 Task: Add an event with the title Team Building Retreat: Outdoor Activities, date '2024/05/10', time 8:00 AM to 10:00 AMand add a description: Participants will develop essential communication skills and emotional intelligence, enabling them to effectively communicate with team members, provide constructive feedback, and navigate challenging conversations. They will also learn to recognize and manage their emotions and understand their impact on team dynamics., put the event into Yellow category . Add location for the event as: 654 Sainte-Chapelle, Paris, France, logged in from the account softage.1@softage.netand send the event invitation to softage.2@softage.net and softage.3@softage.net. Set a reminder for the event At time of event
Action: Mouse moved to (96, 99)
Screenshot: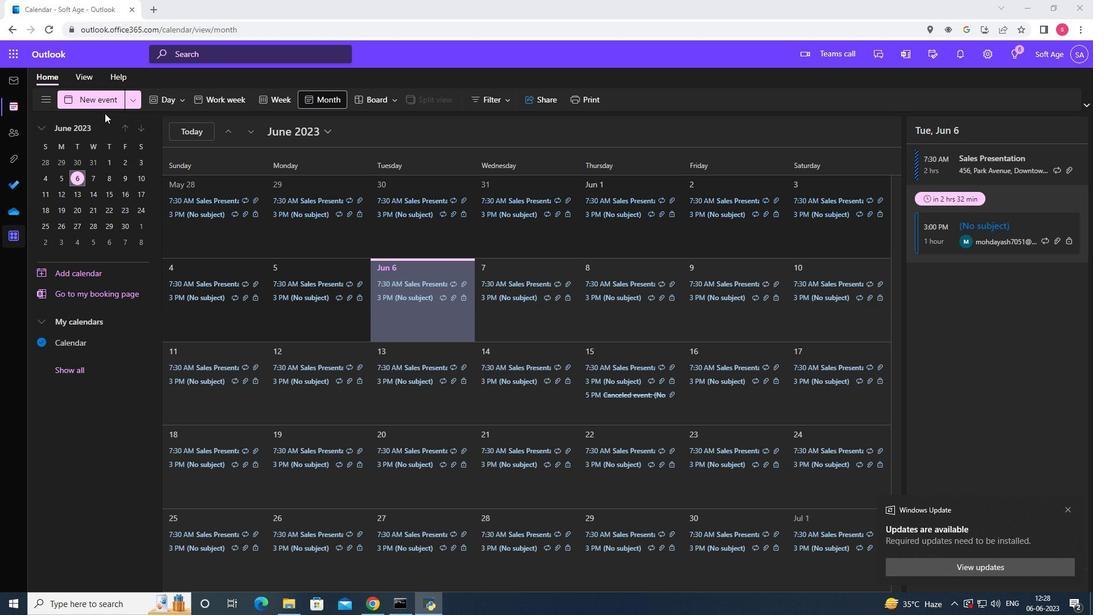 
Action: Mouse pressed left at (96, 99)
Screenshot: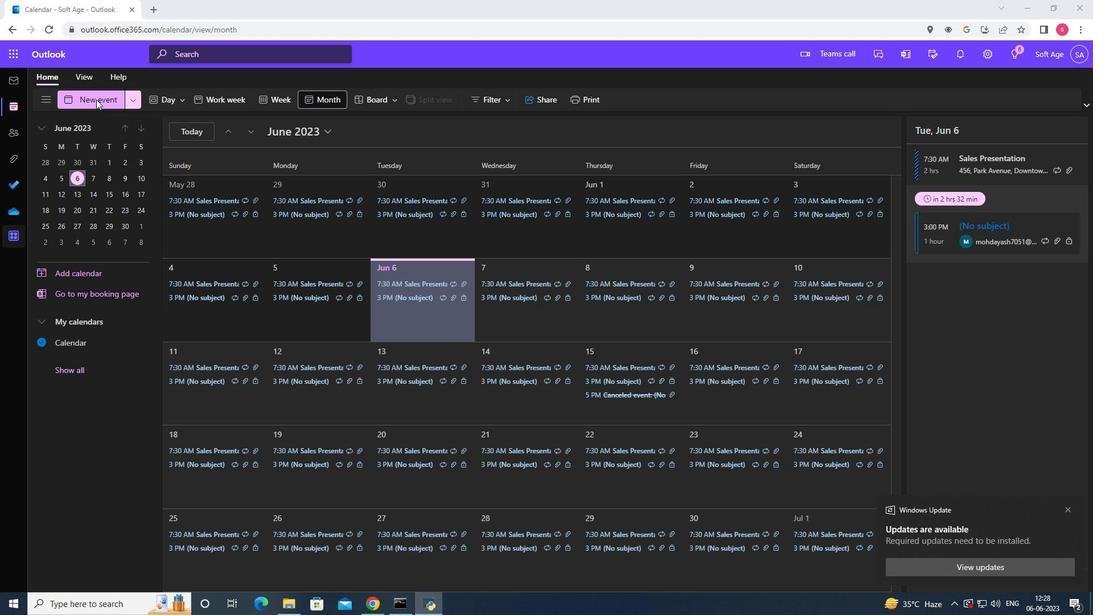 
Action: Mouse moved to (273, 169)
Screenshot: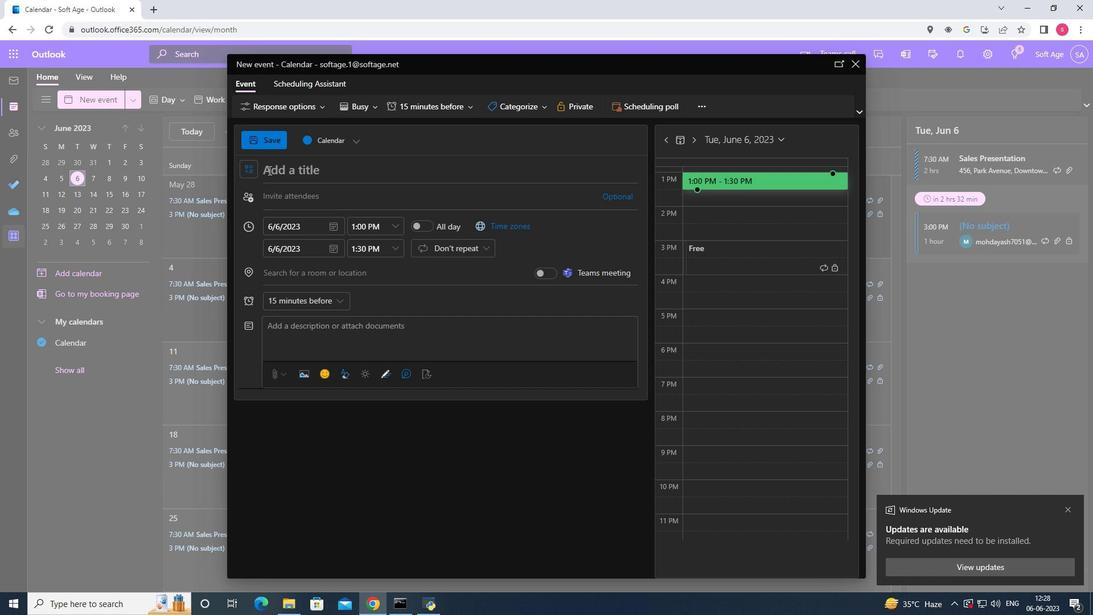 
Action: Mouse pressed left at (273, 169)
Screenshot: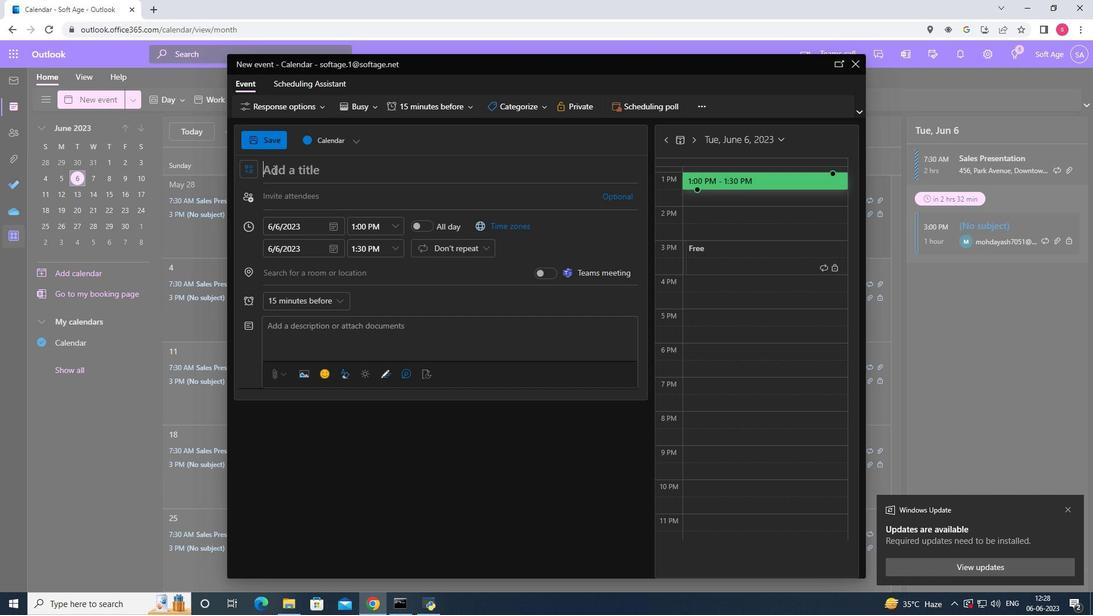 
Action: Key pressed <Key.shift>Team<Key.space><Key.shift>Building<Key.space><Key.shift><Key.shift>Rete<Key.backspace>reat<Key.shift>:<Key.space><Key.shift>Outdoor<Key.space><Key.shift>Activities
Screenshot: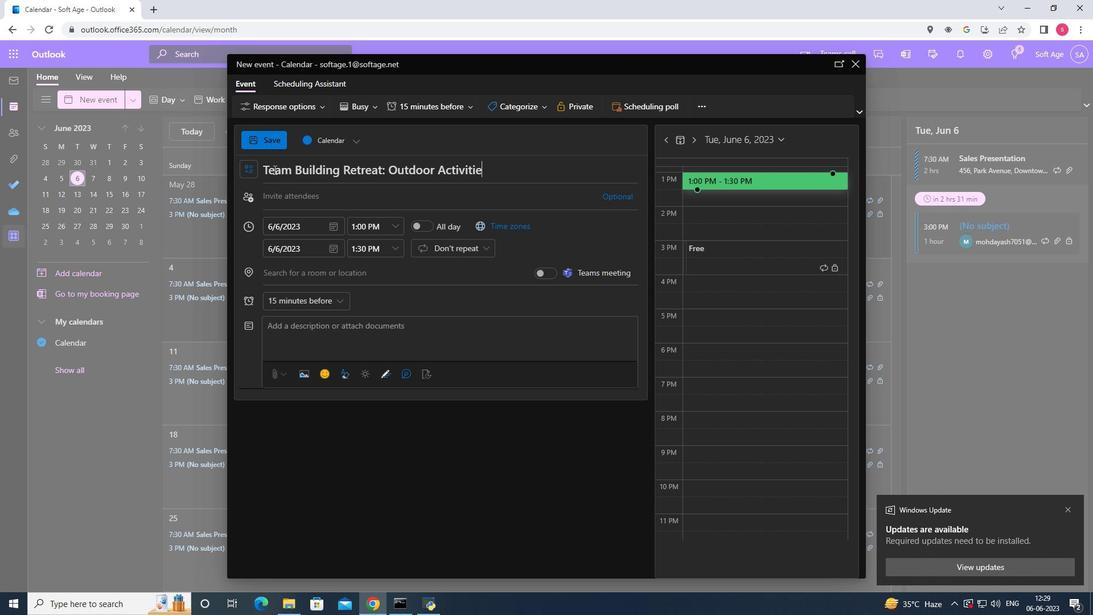 
Action: Mouse moved to (335, 226)
Screenshot: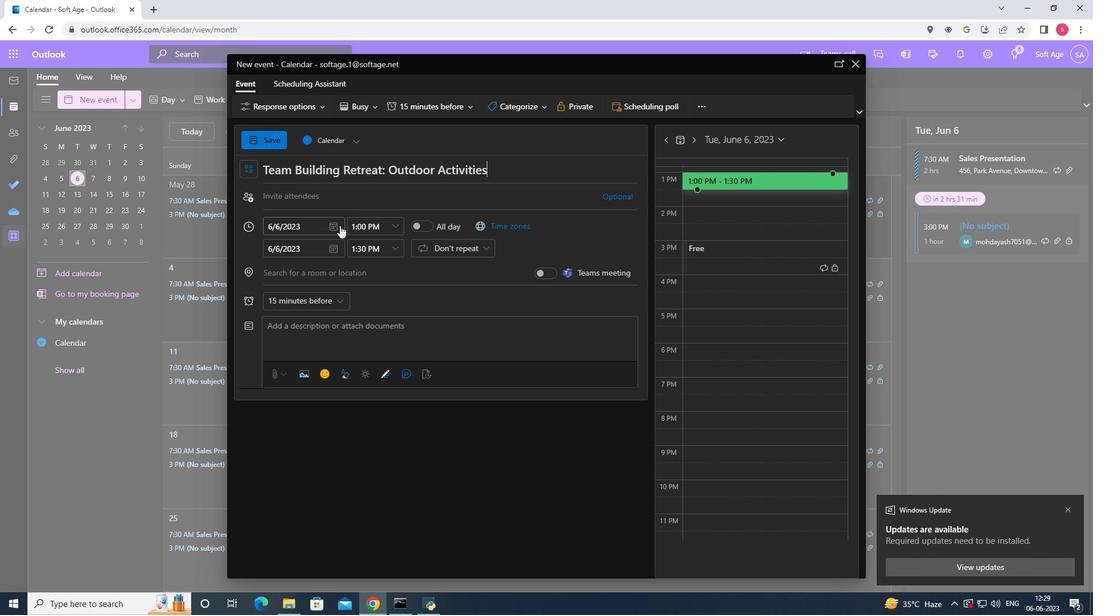 
Action: Mouse pressed left at (335, 226)
Screenshot: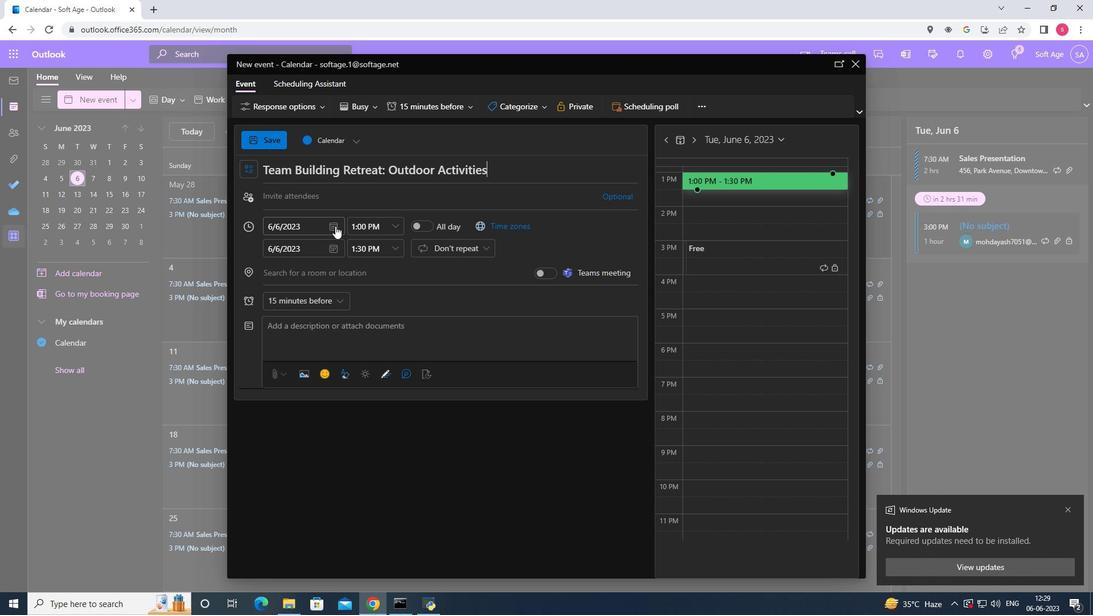 
Action: Mouse moved to (367, 255)
Screenshot: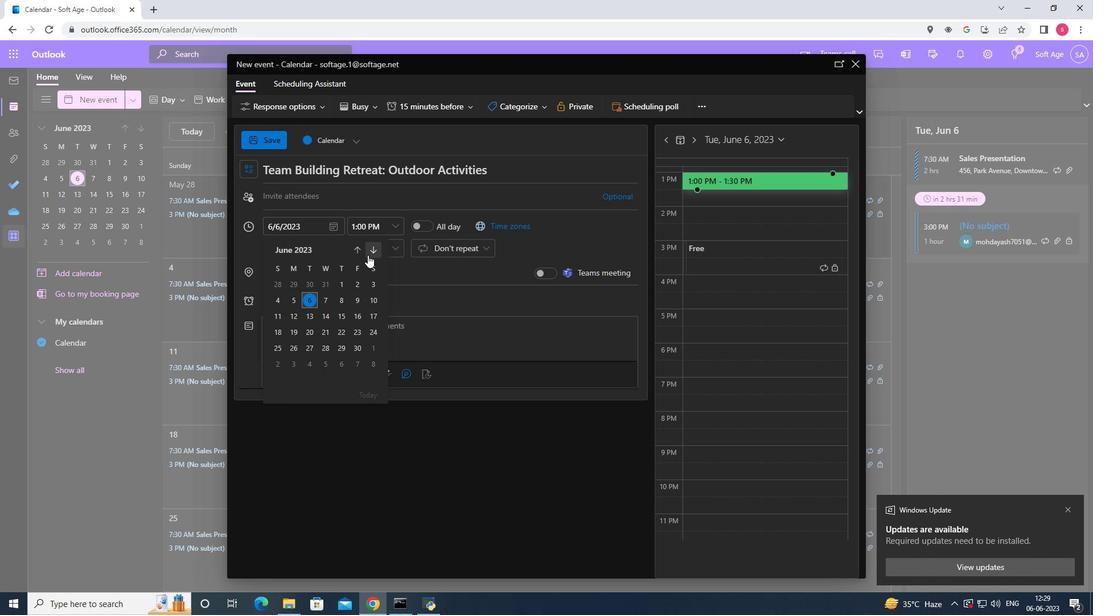 
Action: Mouse pressed left at (367, 255)
Screenshot: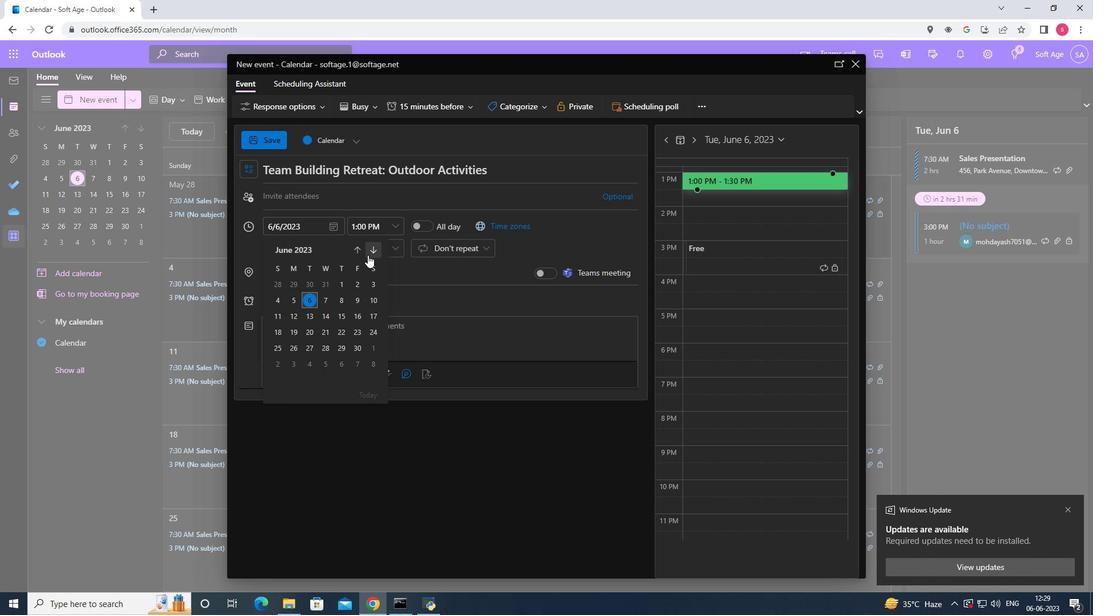
Action: Mouse pressed left at (367, 255)
Screenshot: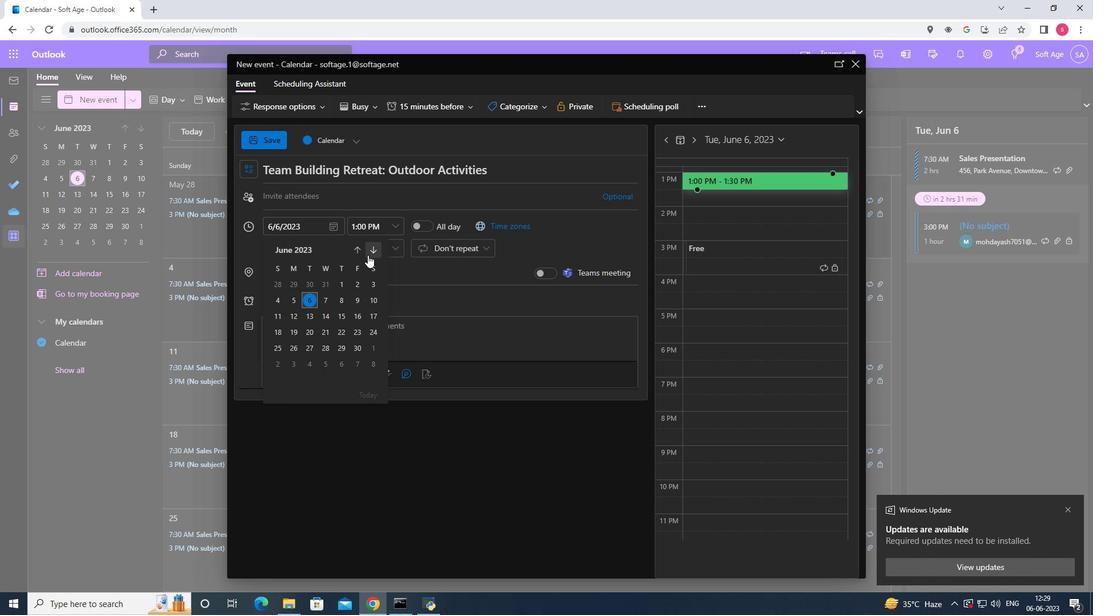 
Action: Mouse pressed left at (367, 255)
Screenshot: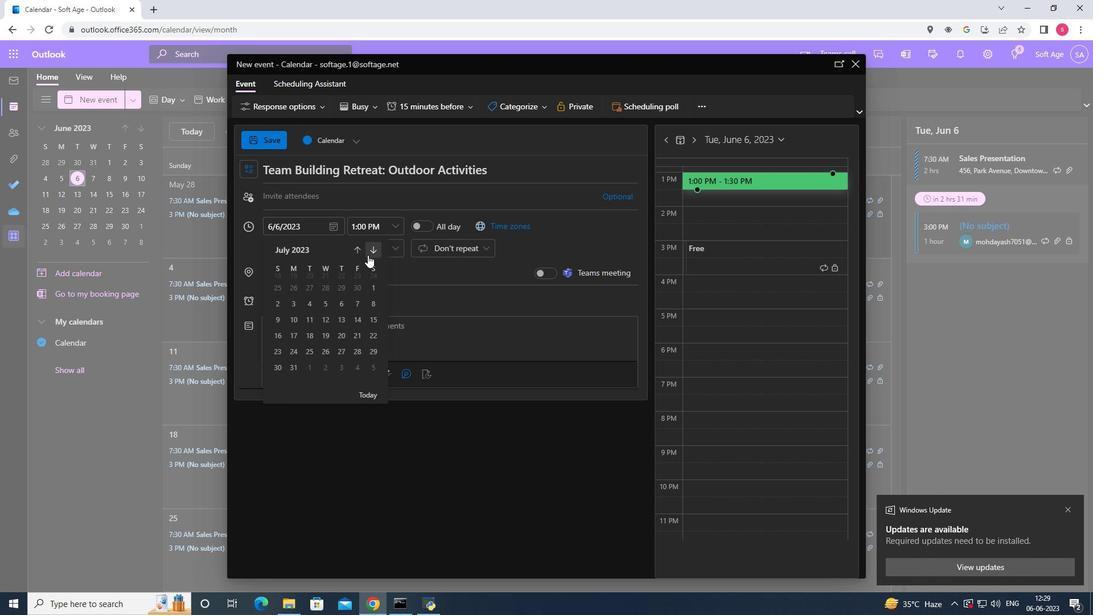 
Action: Mouse pressed left at (367, 255)
Screenshot: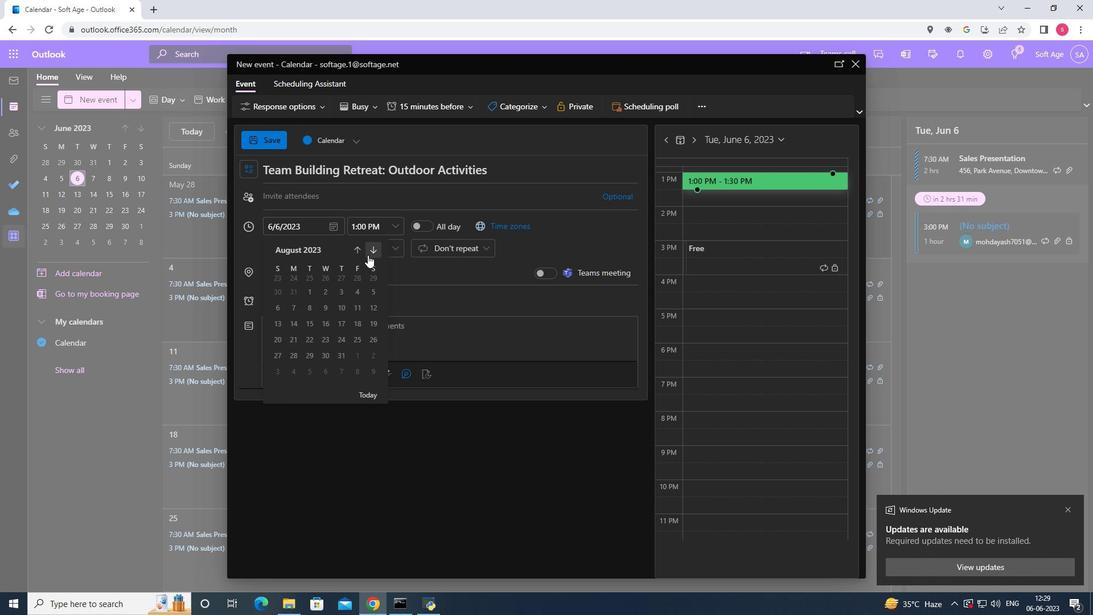 
Action: Mouse pressed left at (367, 255)
Screenshot: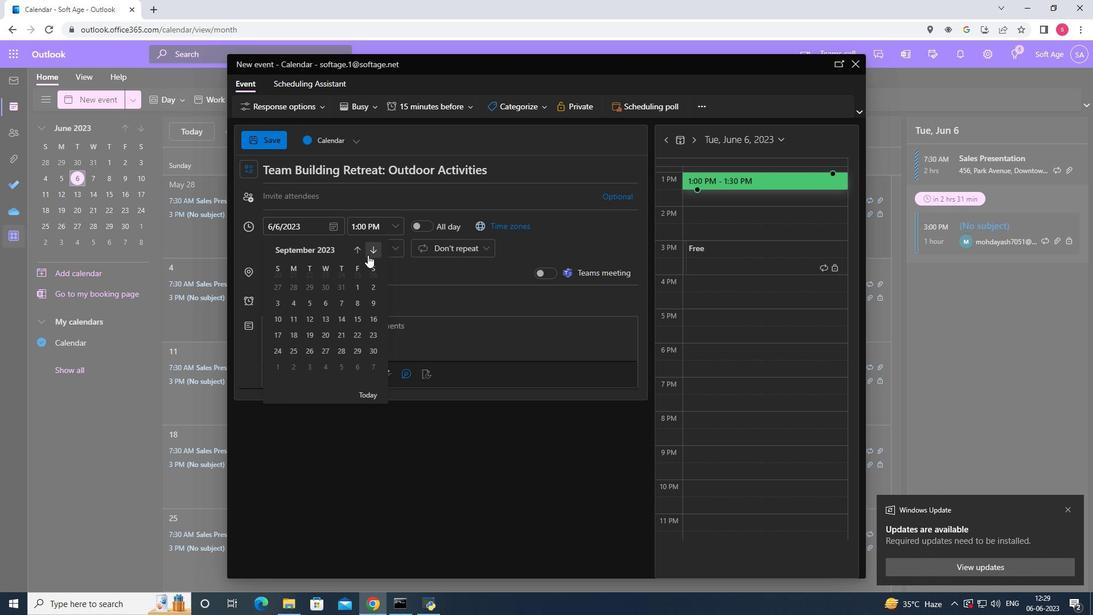 
Action: Mouse pressed left at (367, 255)
Screenshot: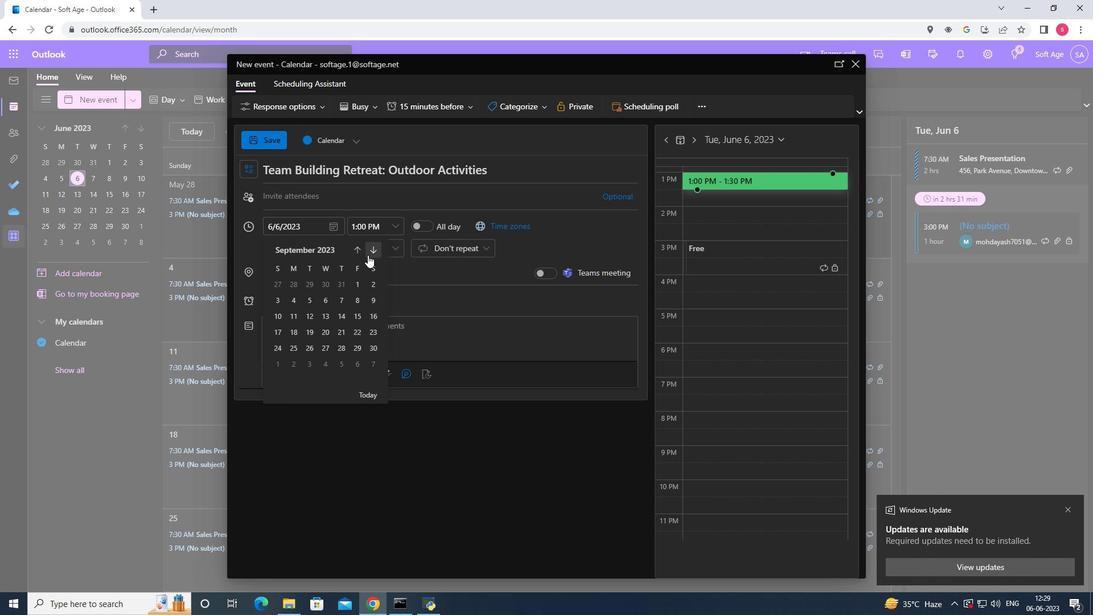 
Action: Mouse pressed left at (367, 255)
Screenshot: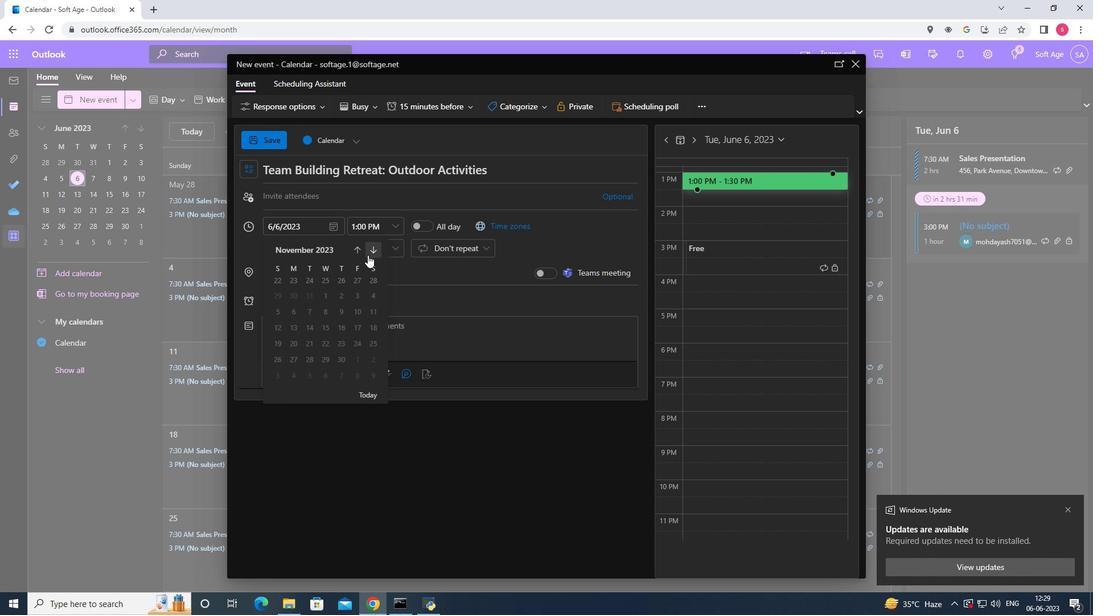 
Action: Mouse pressed left at (367, 255)
Screenshot: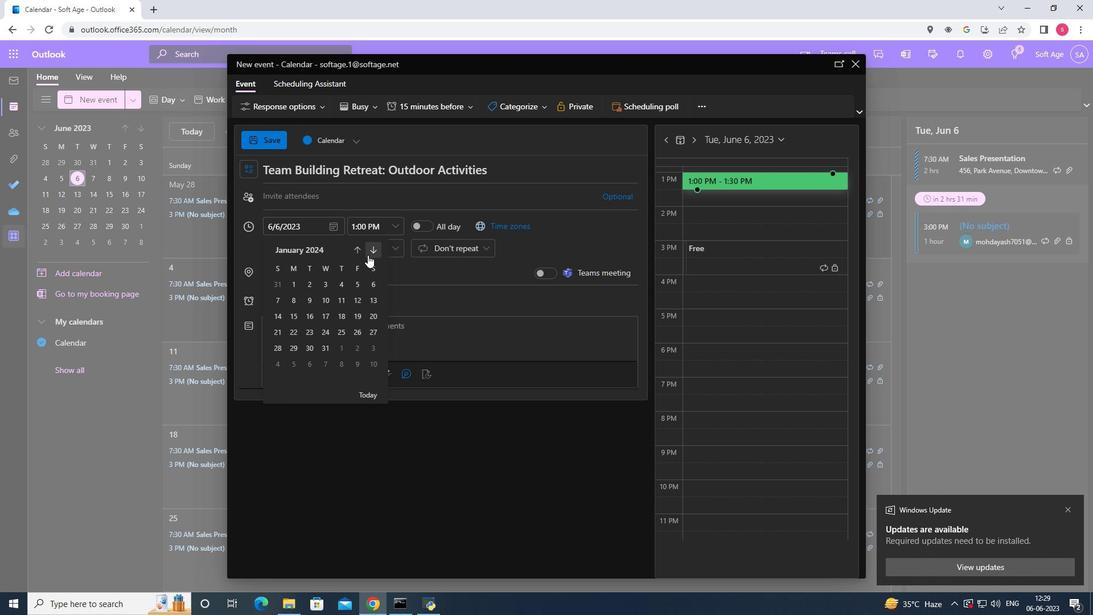 
Action: Mouse pressed left at (367, 255)
Screenshot: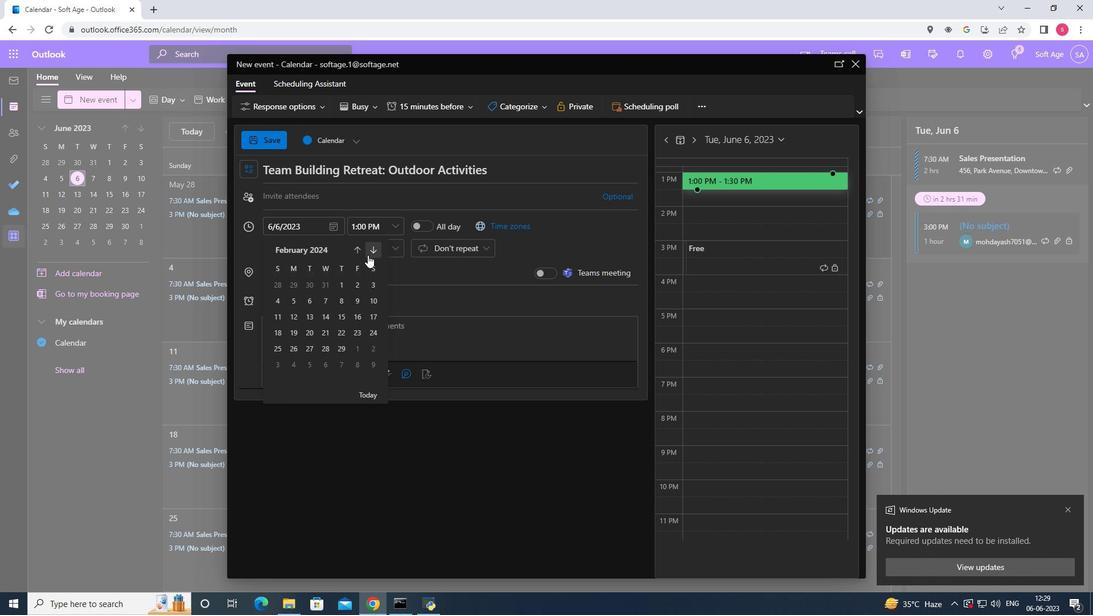 
Action: Mouse pressed left at (367, 255)
Screenshot: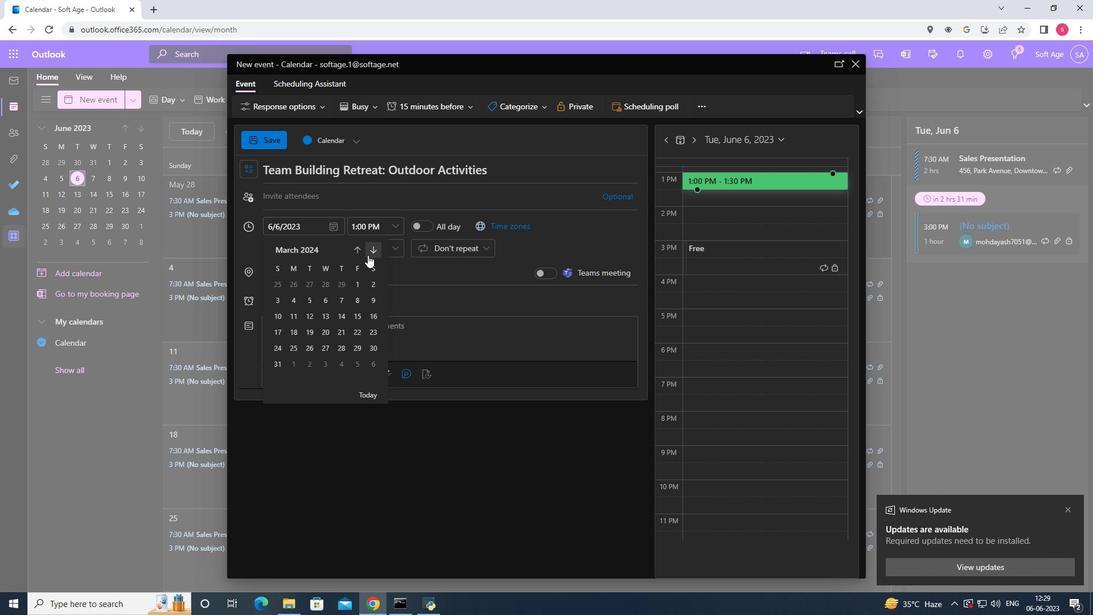 
Action: Mouse pressed left at (367, 255)
Screenshot: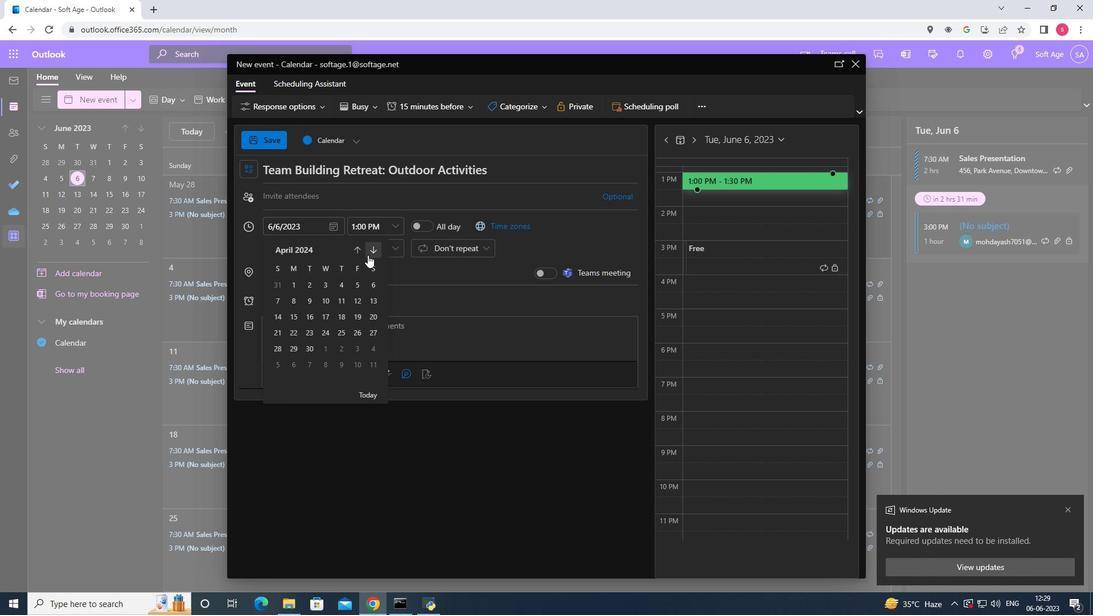 
Action: Mouse moved to (358, 302)
Screenshot: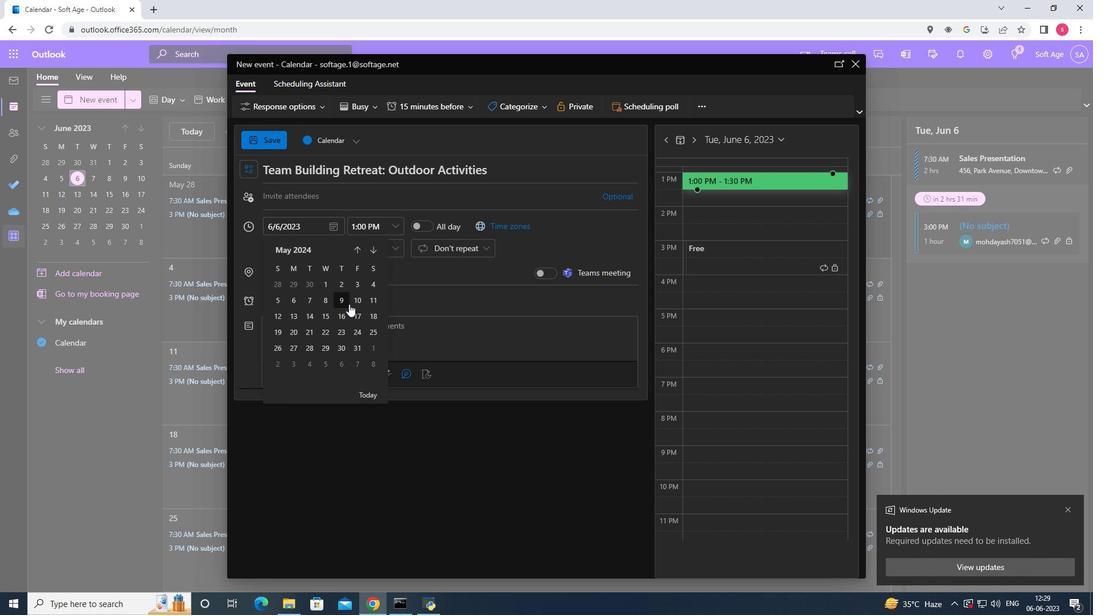 
Action: Mouse pressed left at (358, 302)
Screenshot: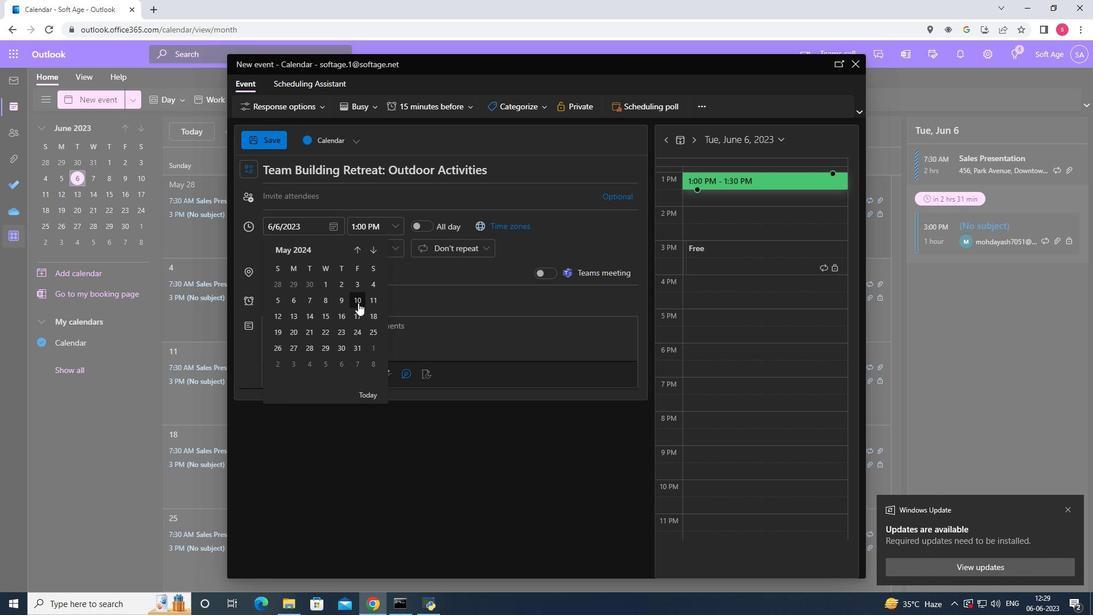 
Action: Mouse moved to (399, 221)
Screenshot: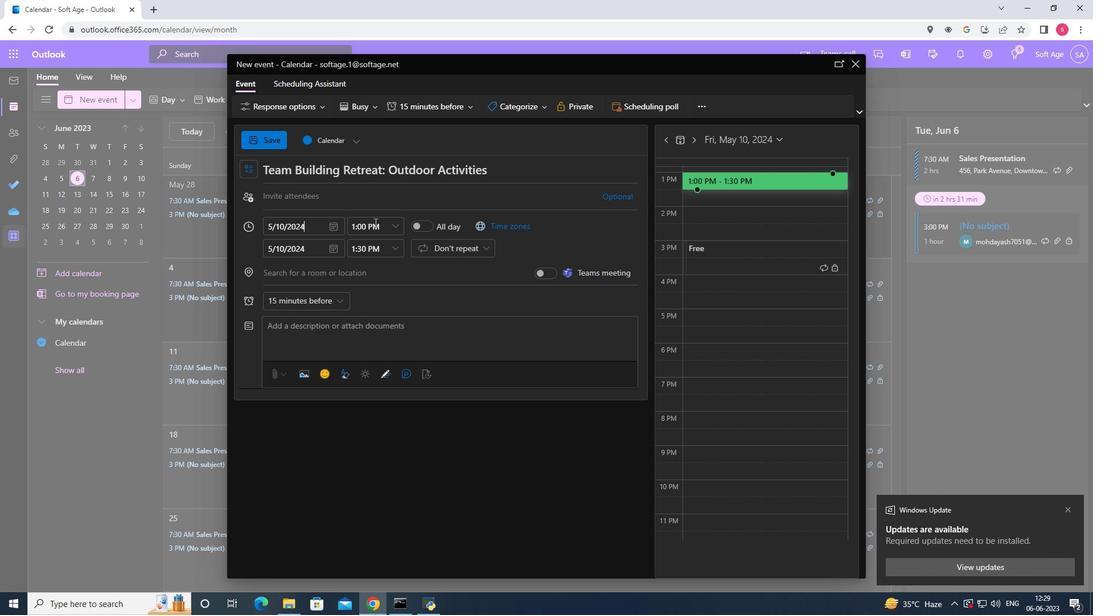 
Action: Mouse pressed left at (399, 221)
Screenshot: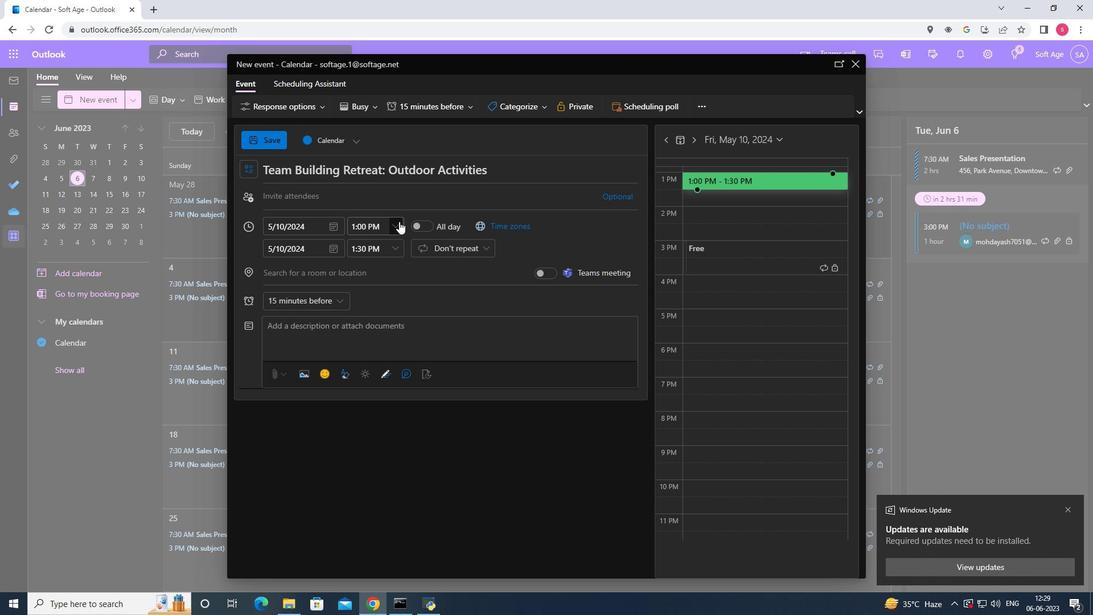 
Action: Mouse moved to (412, 239)
Screenshot: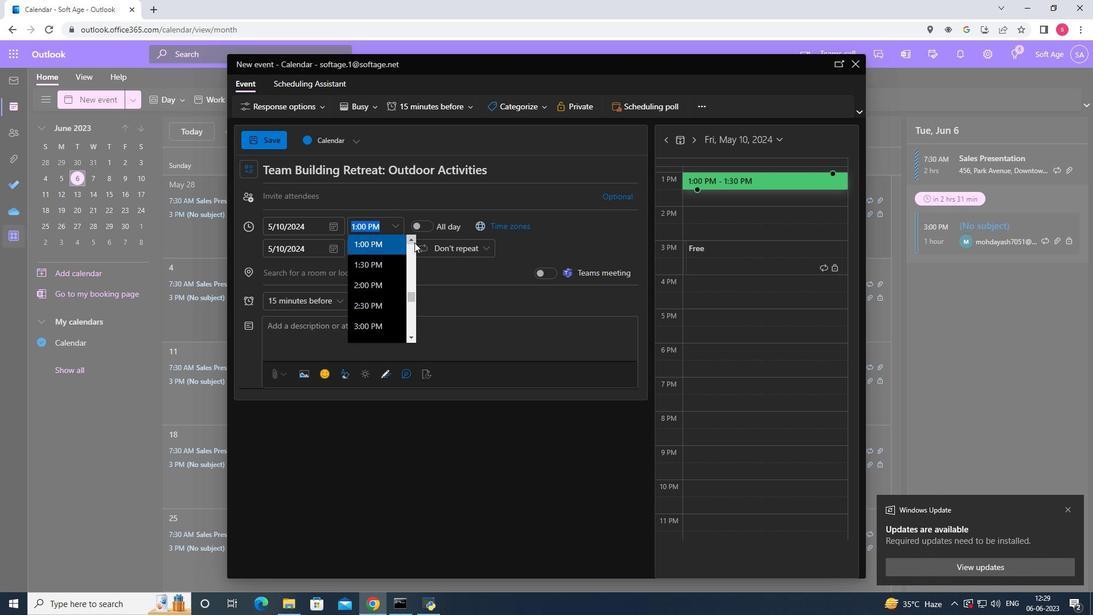 
Action: Mouse pressed left at (412, 239)
Screenshot: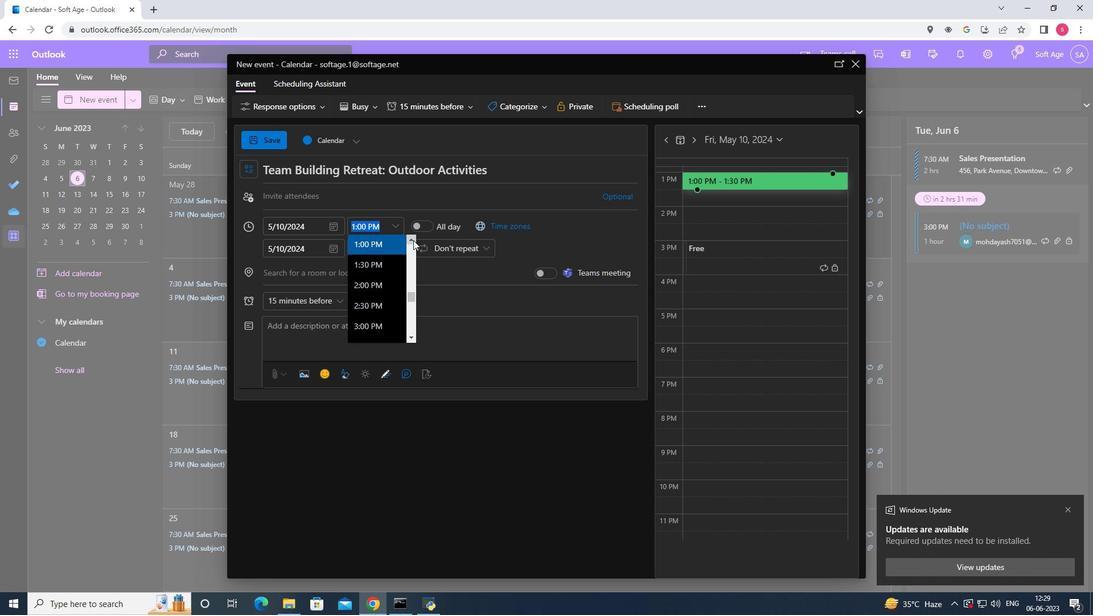 
Action: Mouse pressed left at (412, 239)
Screenshot: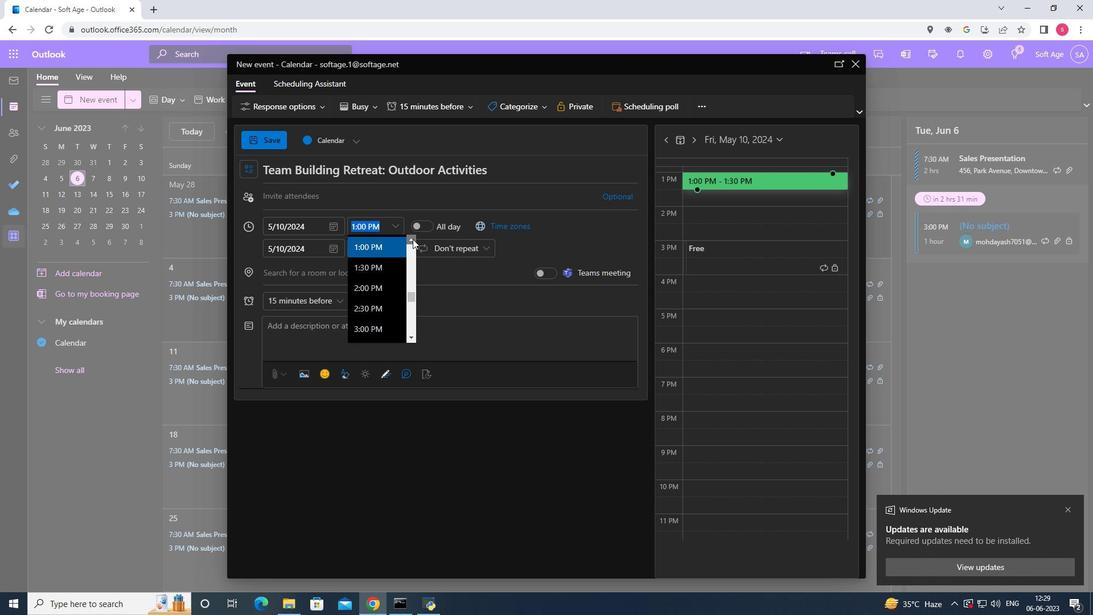 
Action: Mouse pressed left at (412, 239)
Screenshot: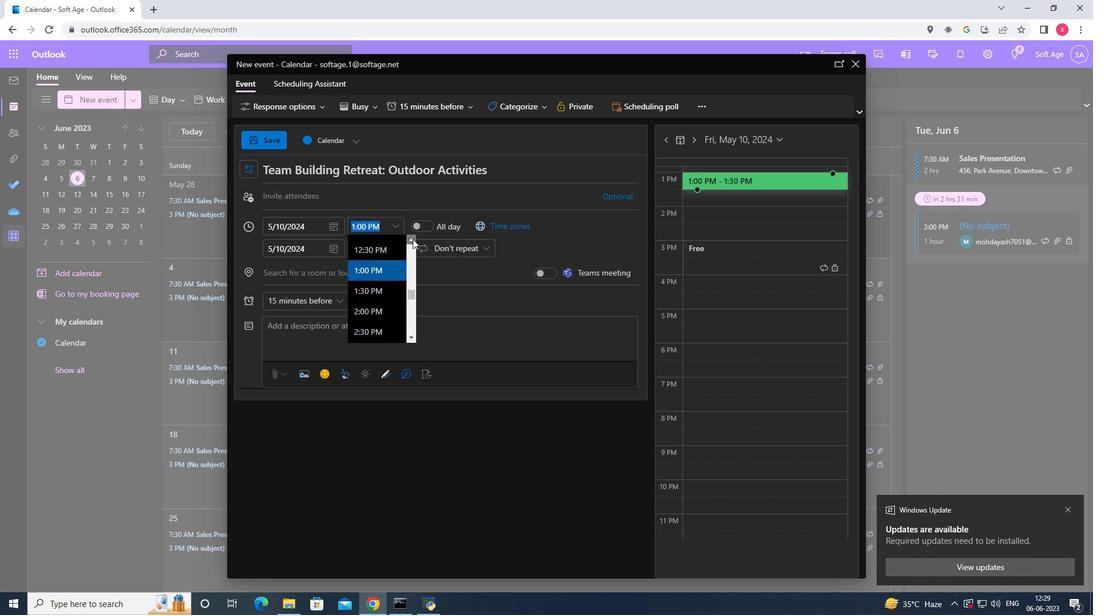 
Action: Mouse pressed left at (412, 239)
Screenshot: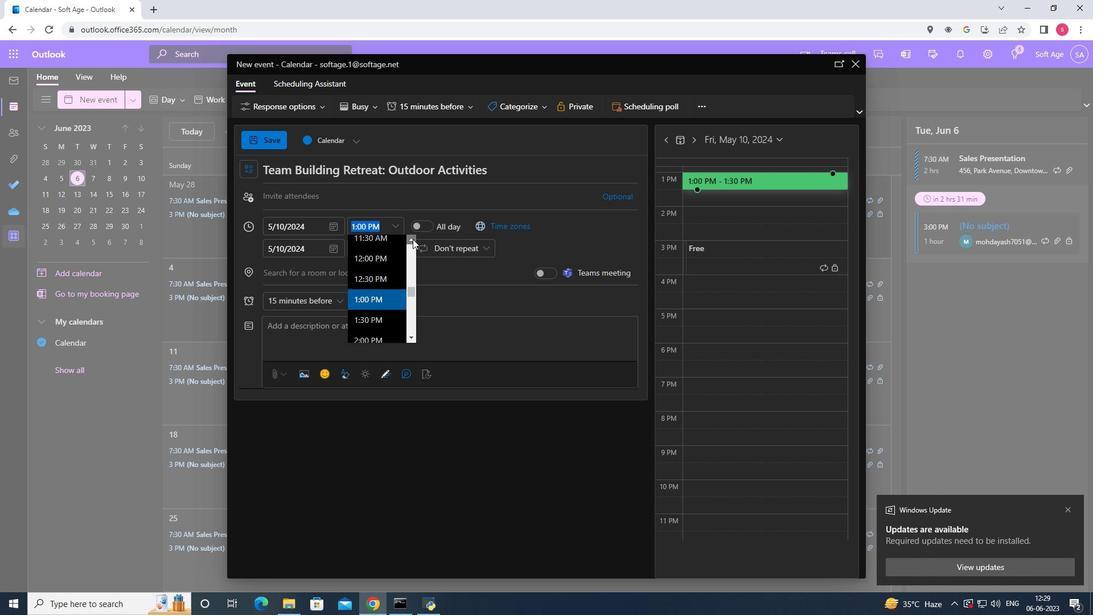 
Action: Mouse pressed left at (412, 239)
Screenshot: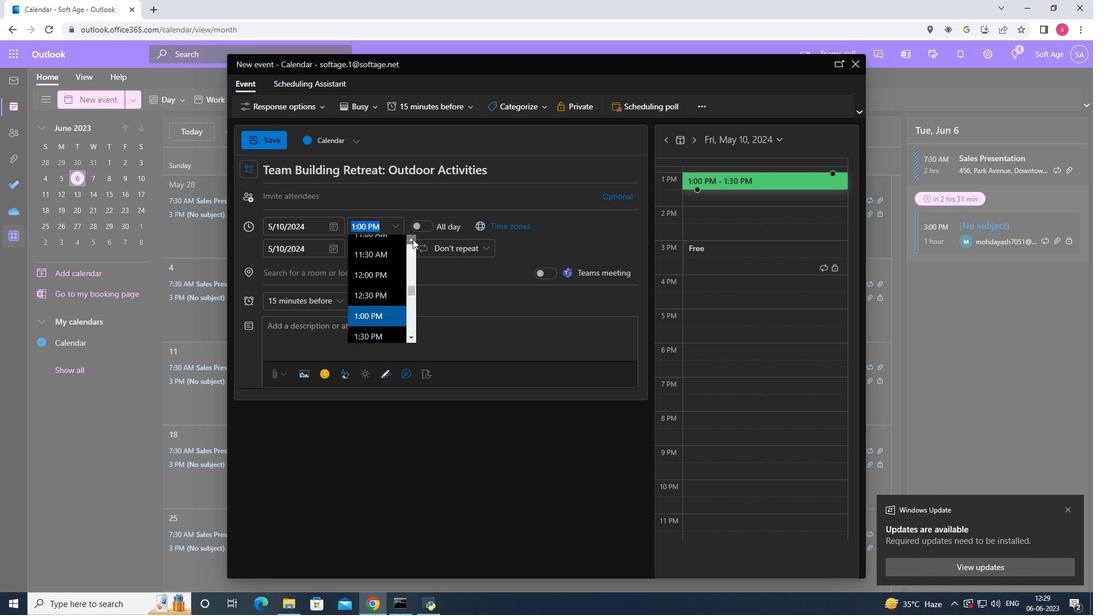 
Action: Mouse pressed left at (412, 239)
Screenshot: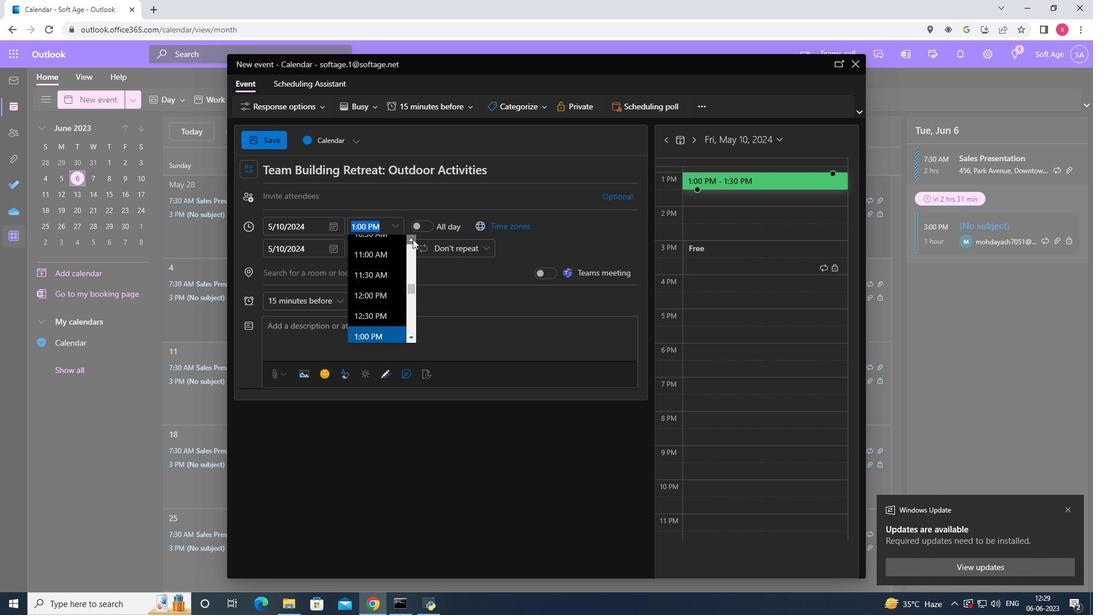 
Action: Mouse pressed left at (412, 239)
Screenshot: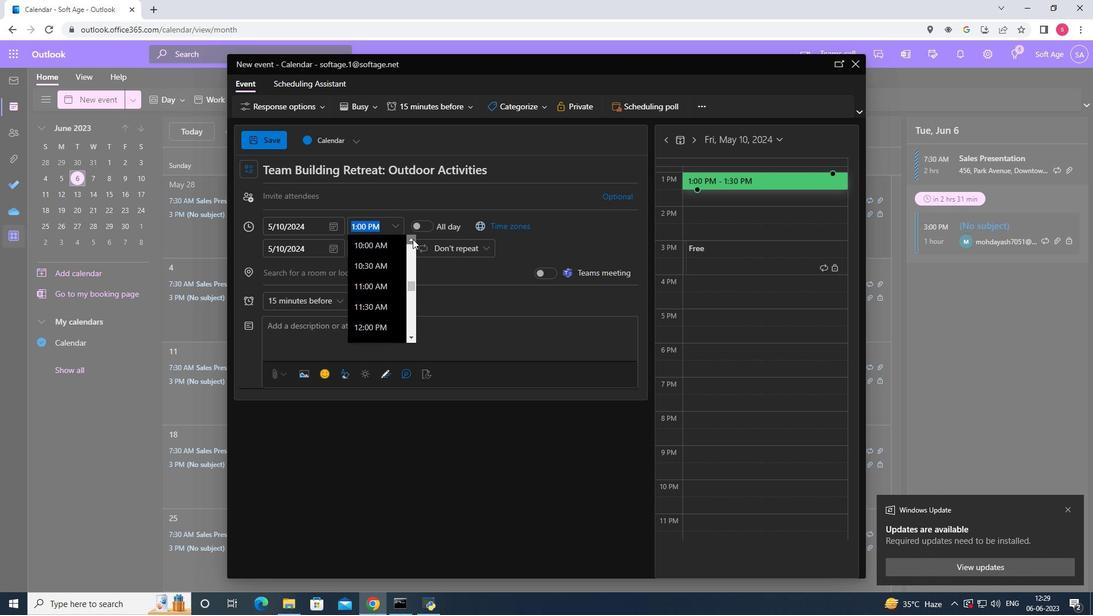 
Action: Mouse pressed left at (412, 239)
Screenshot: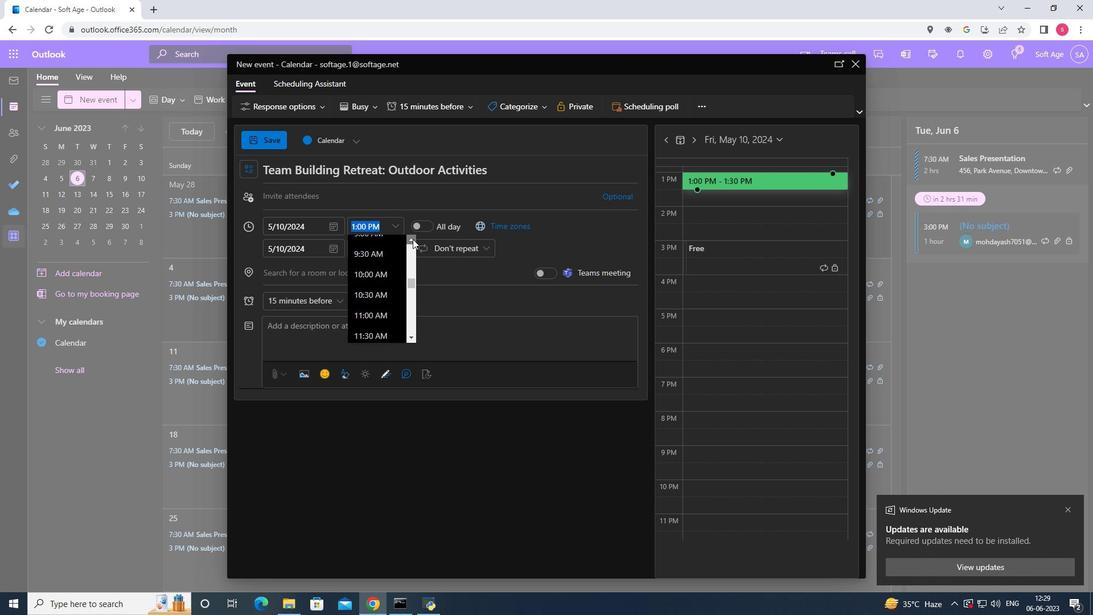 
Action: Mouse pressed left at (412, 239)
Screenshot: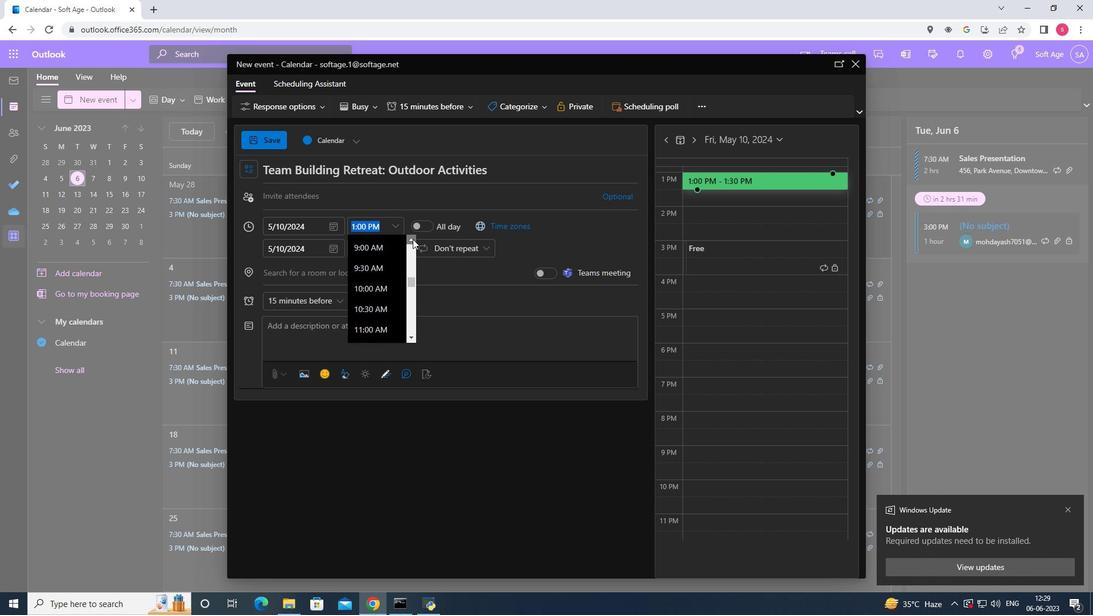 
Action: Mouse pressed left at (412, 239)
Screenshot: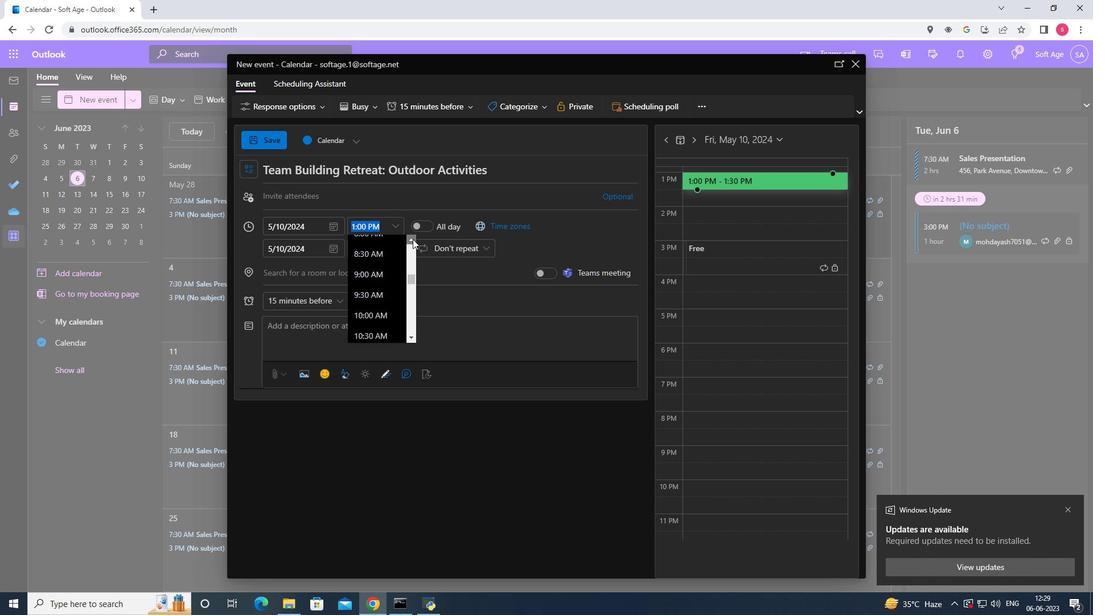 
Action: Mouse moved to (378, 269)
Screenshot: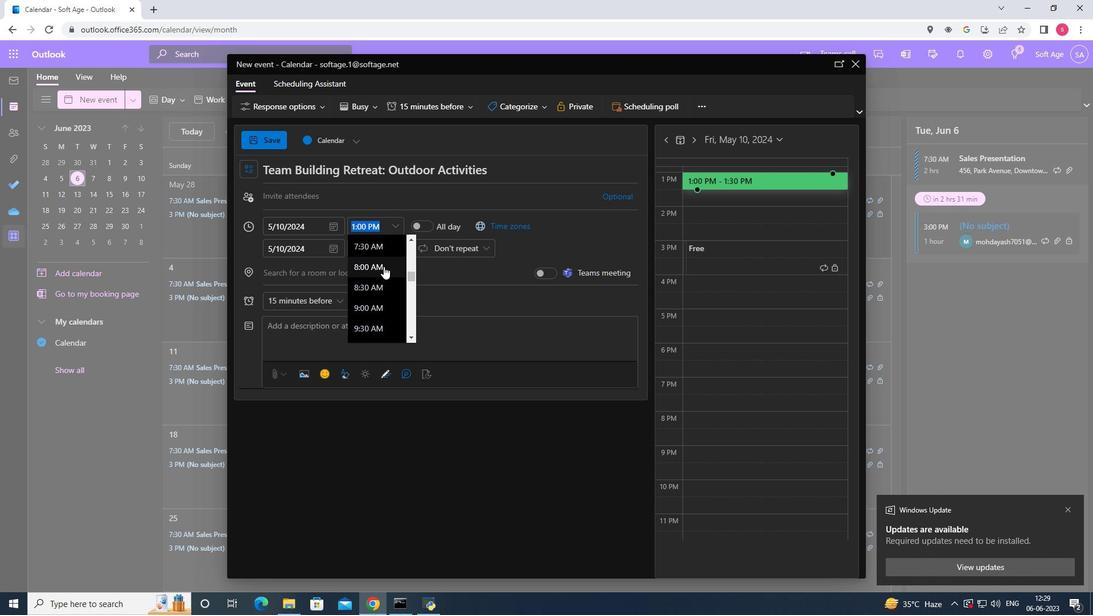 
Action: Mouse pressed left at (378, 269)
Screenshot: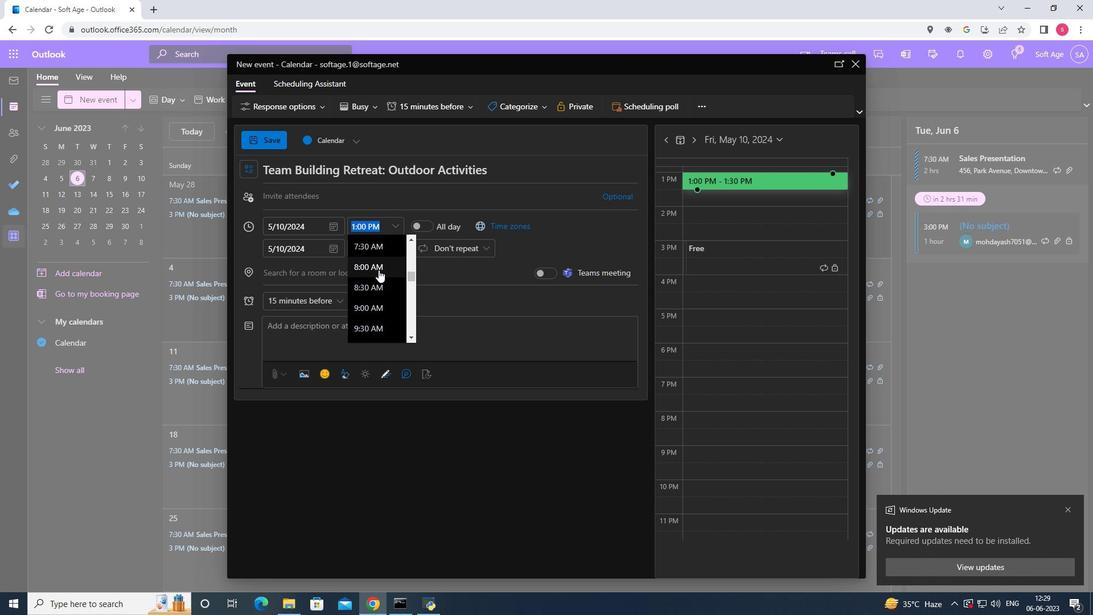 
Action: Mouse moved to (399, 247)
Screenshot: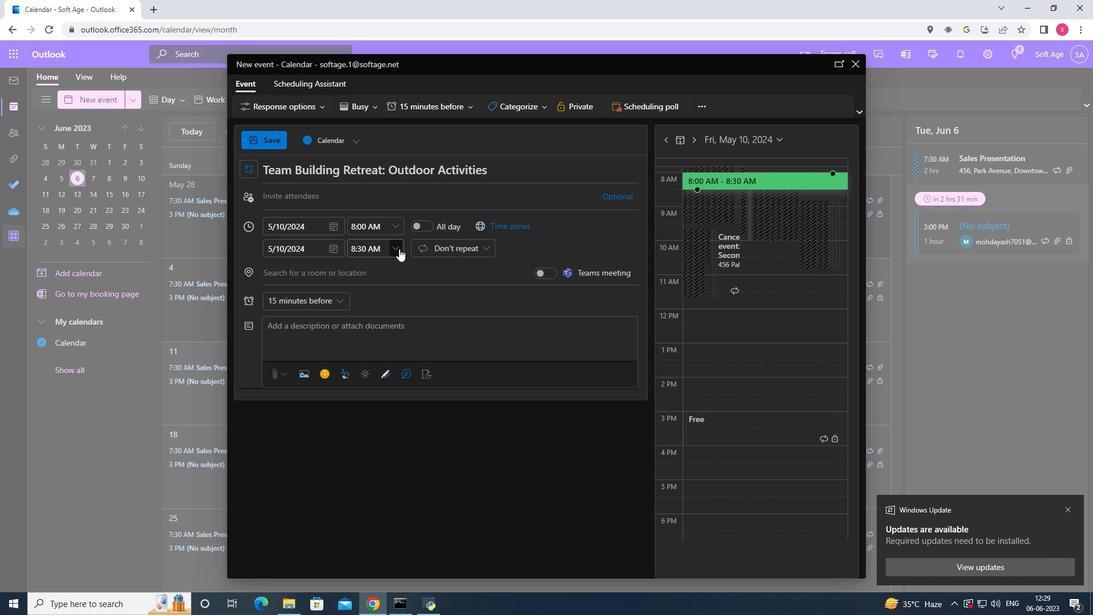 
Action: Mouse pressed left at (399, 247)
Screenshot: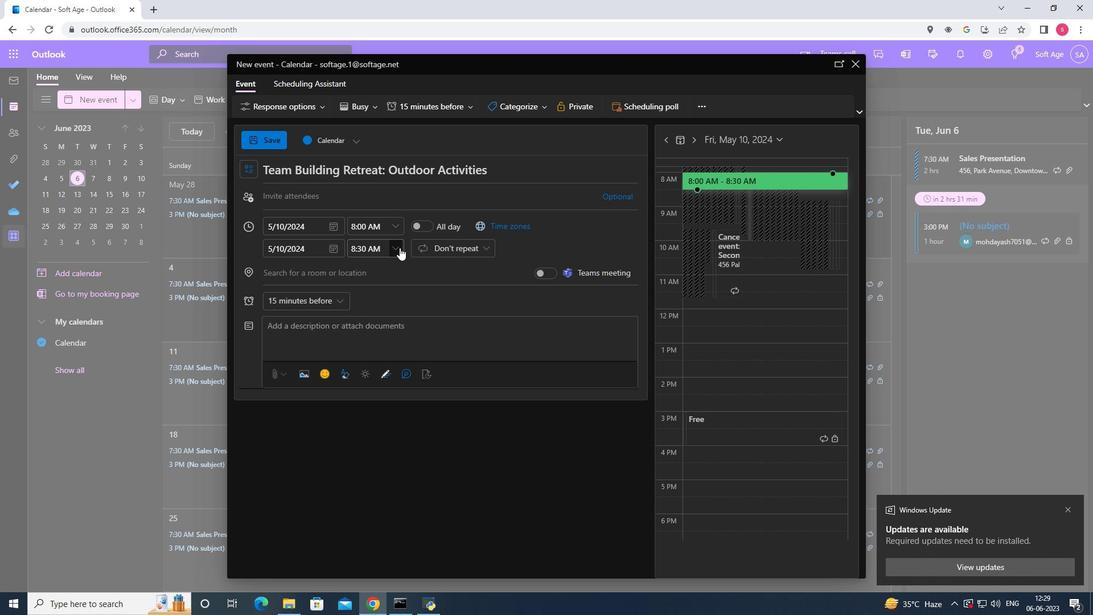 
Action: Mouse moved to (395, 317)
Screenshot: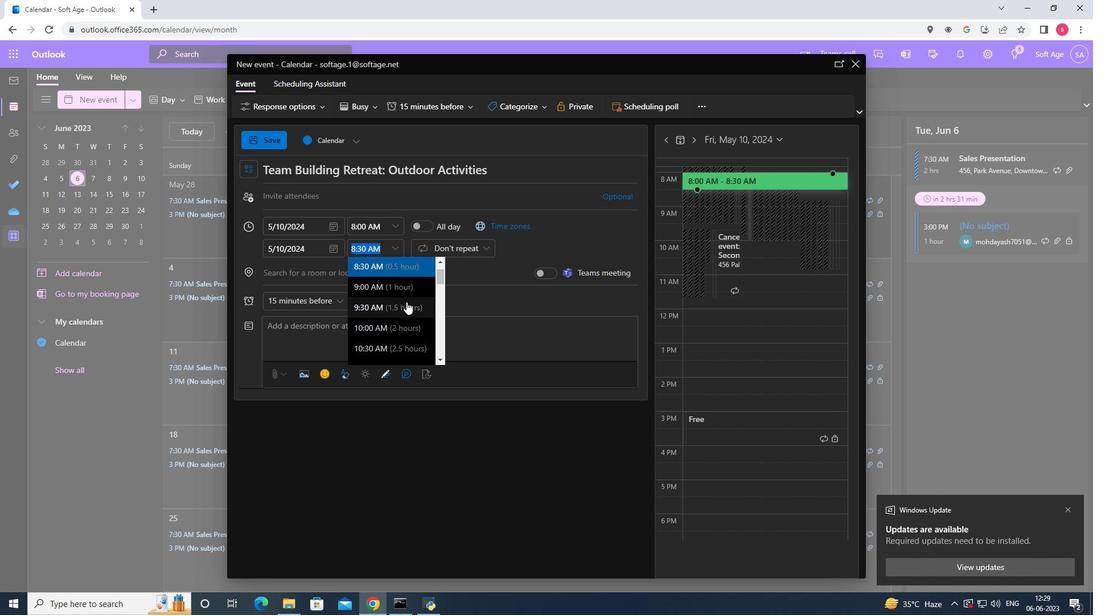 
Action: Mouse pressed left at (395, 317)
Screenshot: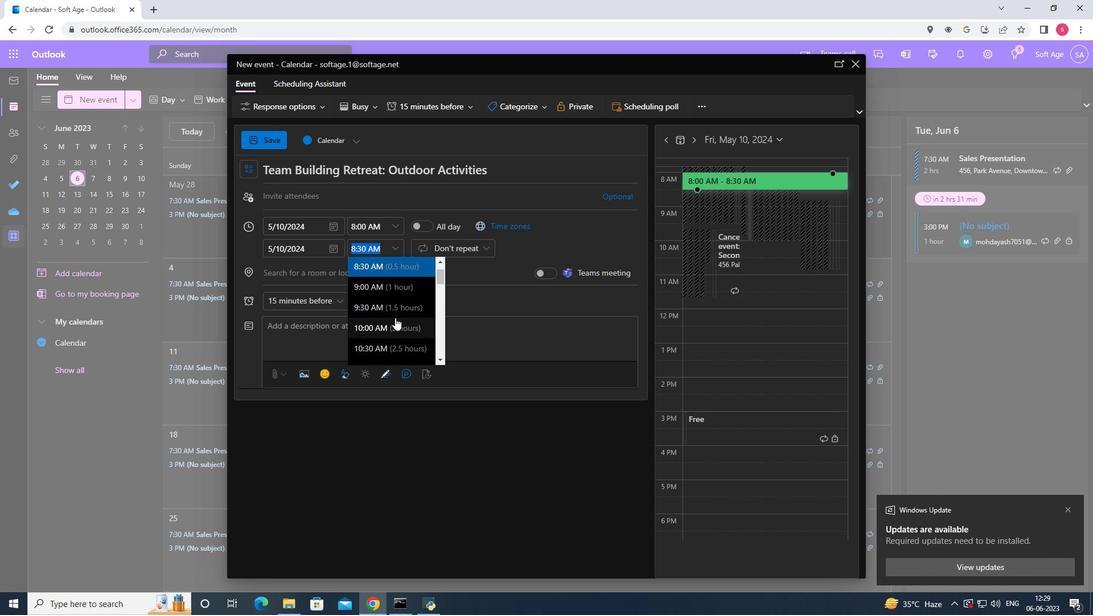 
Action: Mouse moved to (375, 324)
Screenshot: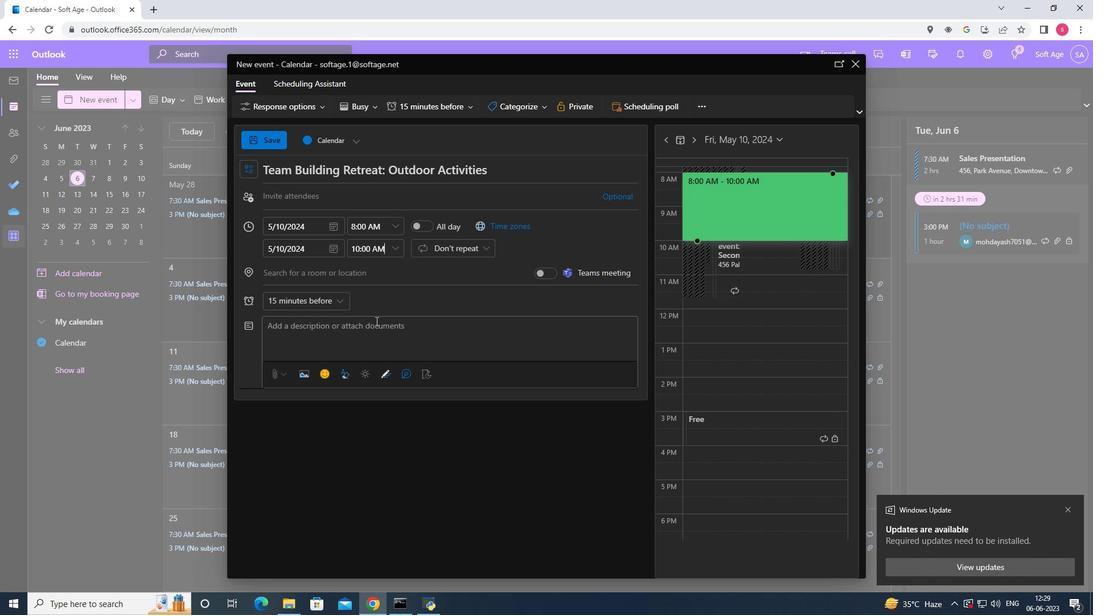 
Action: Mouse pressed left at (375, 324)
Screenshot: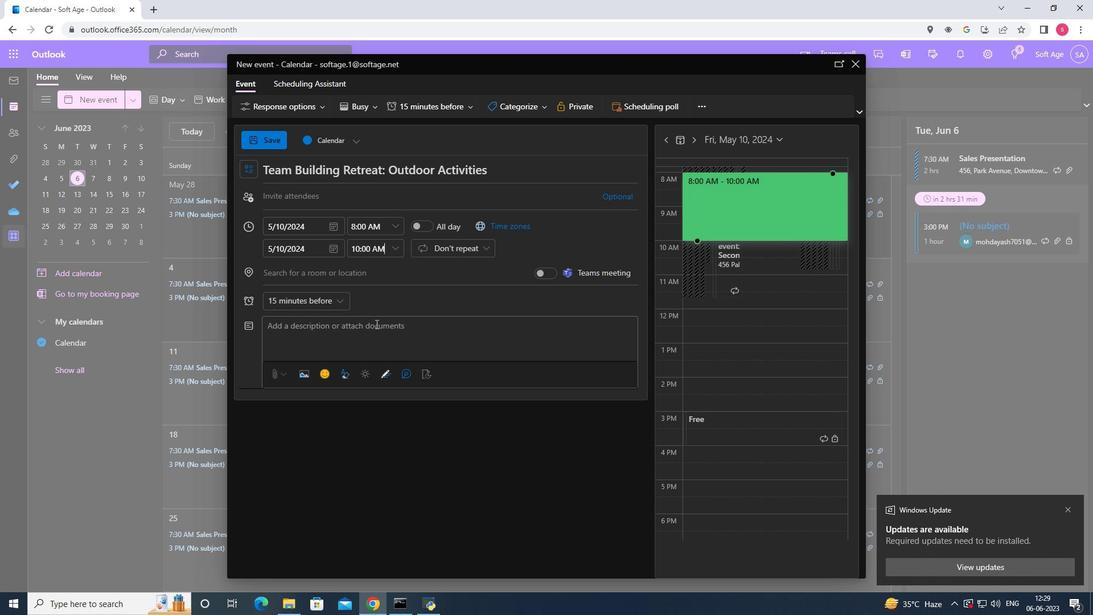 
Action: Key pressed <Key.shift><Key.shift><Key.shift><Key.shift><Key.shift>Participants<Key.space>will<Key.space><Key.shift>develop<Key.space>essential<Key.space>communication<Key.space>skills<Key.space>and<Key.space>emotional<Key.space>inter<Key.backspace>lligence,<Key.space>enabling<Key.space>them<Key.space>to<Key.space>effectively<Key.space>communicate<Key.space>with<Key.space>team<Key.space>members<Key.space><Key.backspace>,<Key.space>provide<Key.space>construcy<Key.backspace>tive<Key.space>feedback,<Key.space>and<Key.space>navigate<Key.space>challenging<Key.space>conversations.<Key.space><Key.shift>They<Key.space>will<Key.space>also<Key.space>learn<Key.space>to<Key.space>reci<Key.backspace>ognize<Key.space>and<Key.space>manage<Key.space>their<Key.space>emotions<Key.space>and<Key.space>understan<Key.space>their<Key.space>impact<Key.space>on<Key.space>team<Key.space>dynamics.
Screenshot: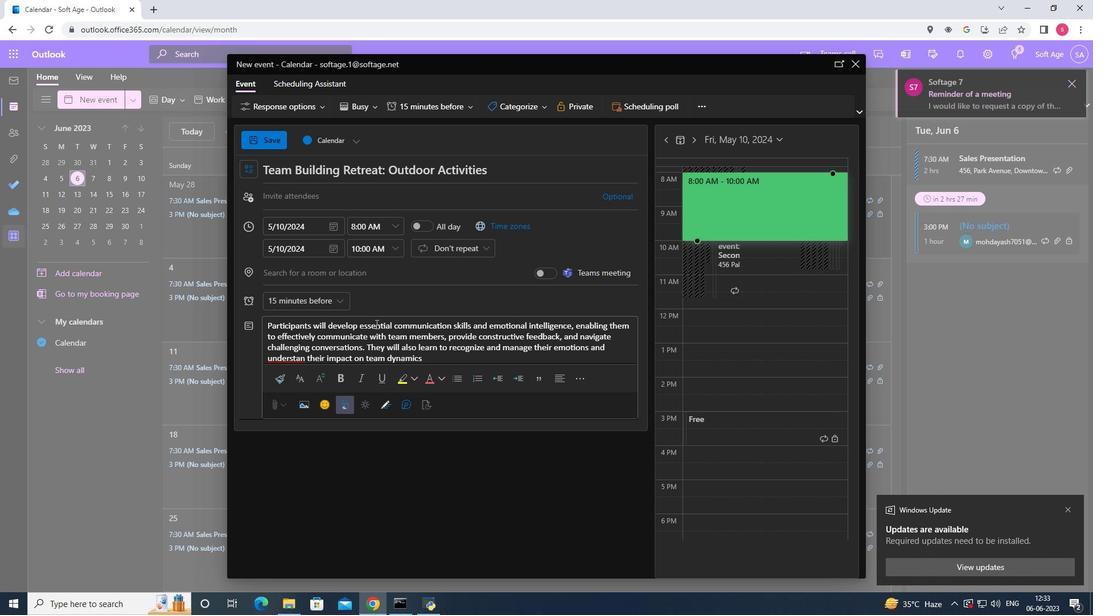 
Action: Mouse moved to (305, 357)
Screenshot: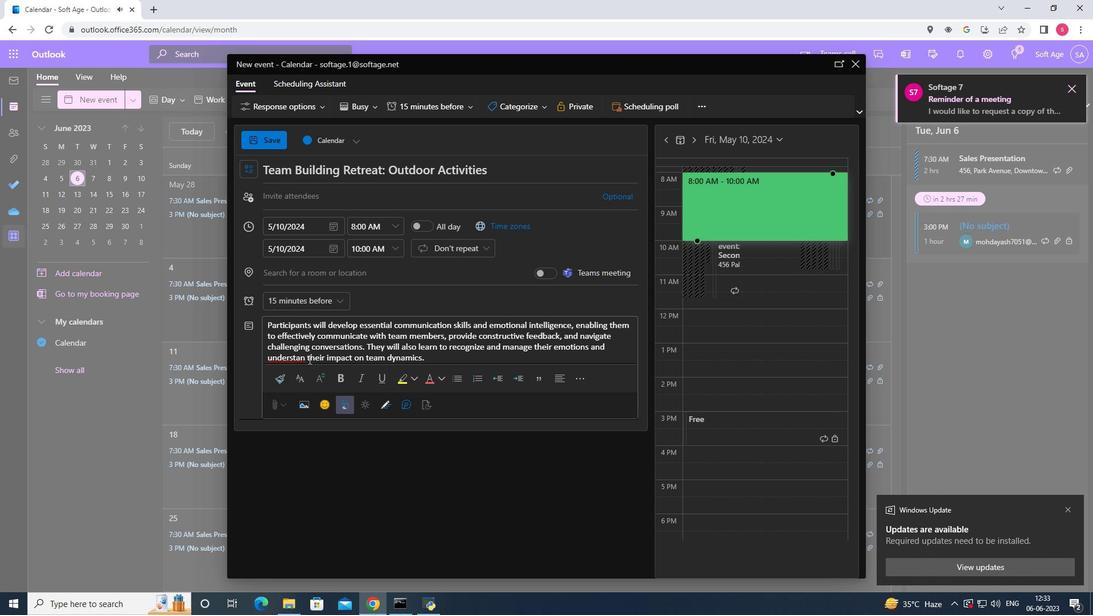 
Action: Mouse pressed left at (305, 357)
Screenshot: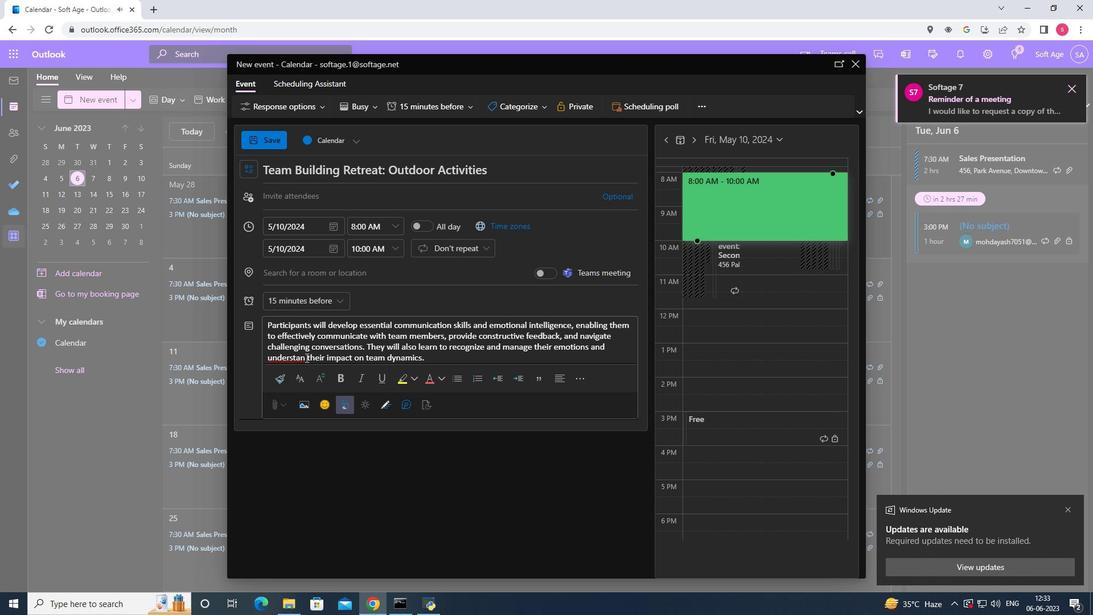 
Action: Key pressed d
Screenshot: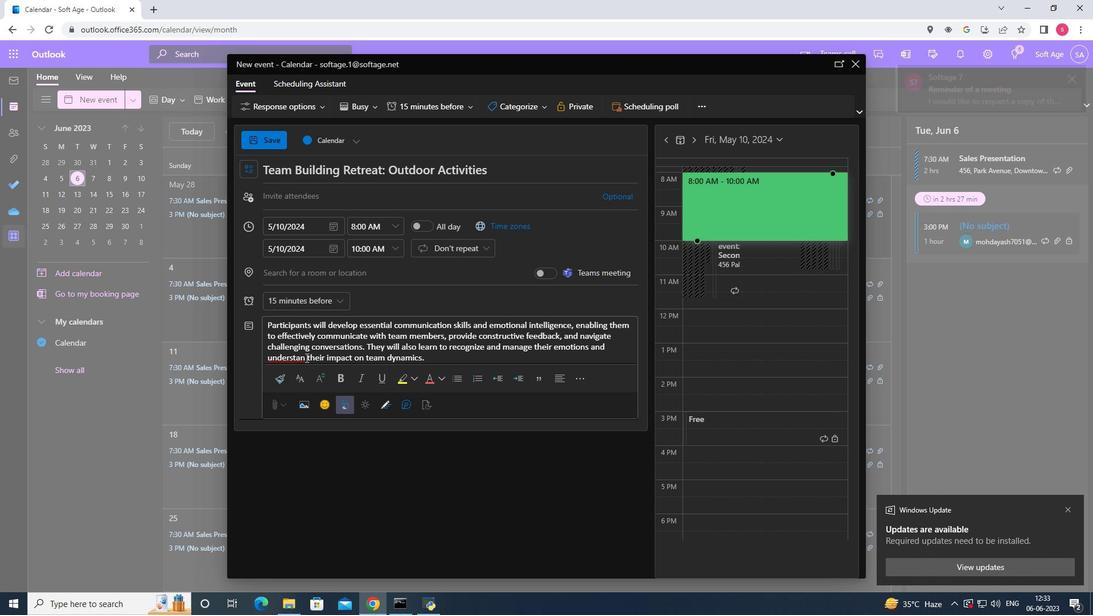 
Action: Mouse moved to (432, 358)
Screenshot: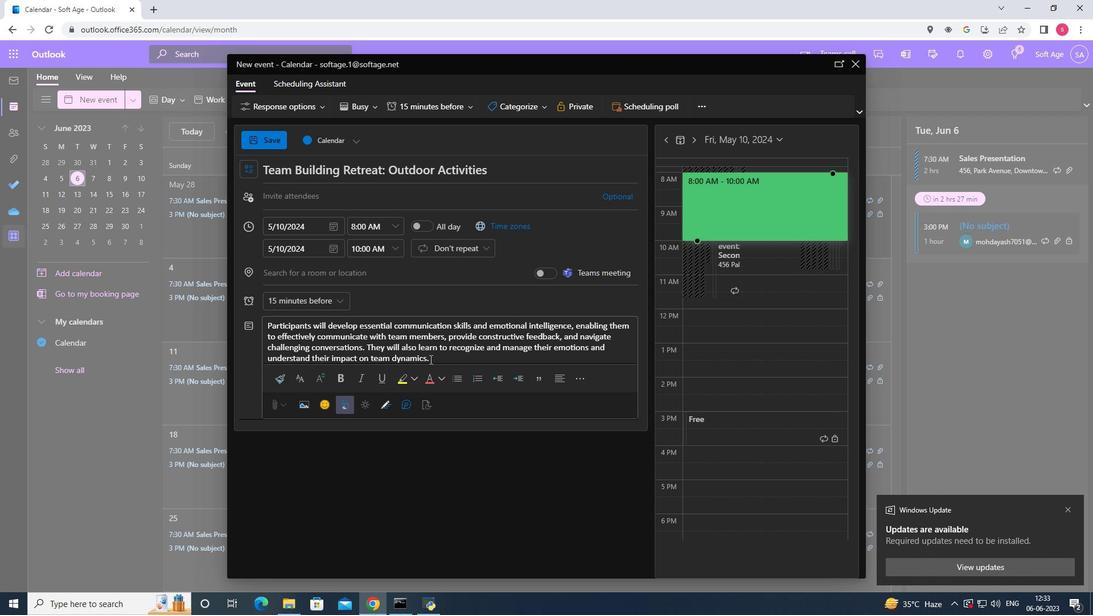 
Action: Mouse pressed left at (432, 358)
Screenshot: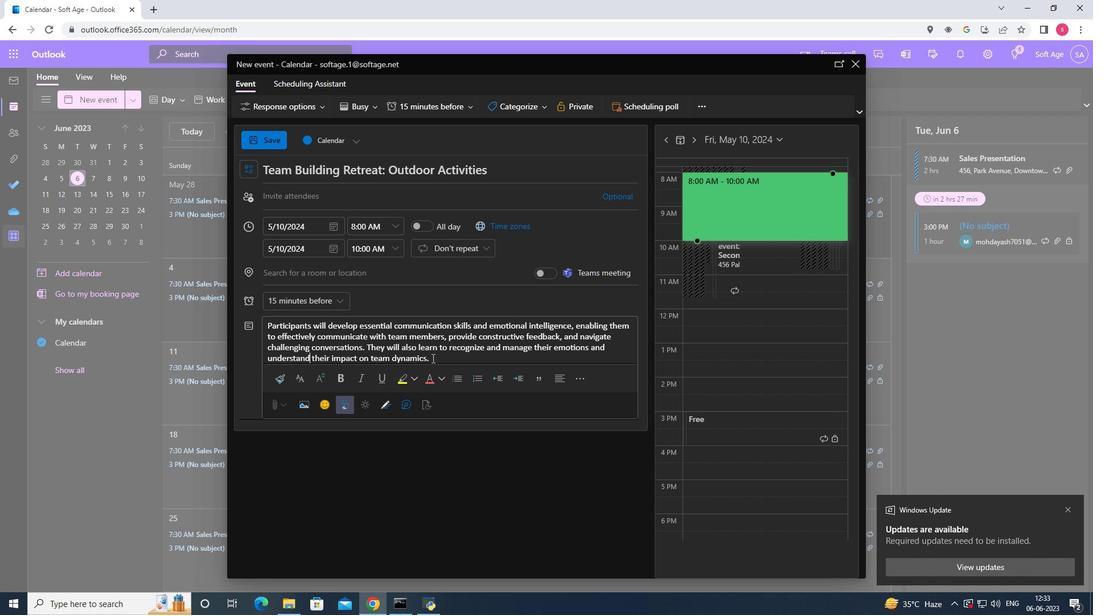 
Action: Mouse moved to (534, 107)
Screenshot: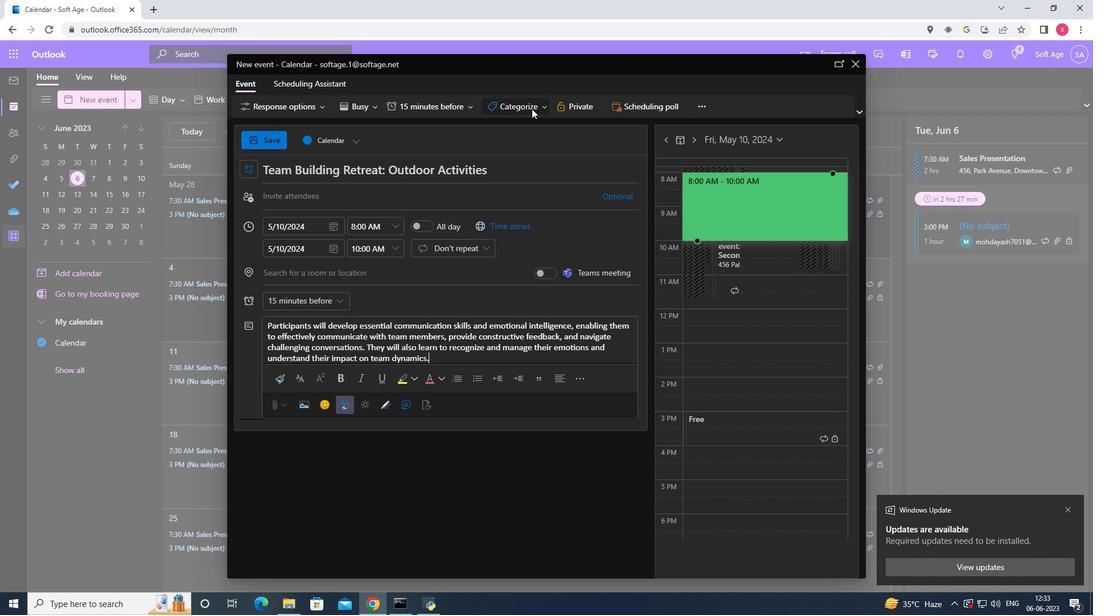 
Action: Mouse pressed left at (534, 107)
Screenshot: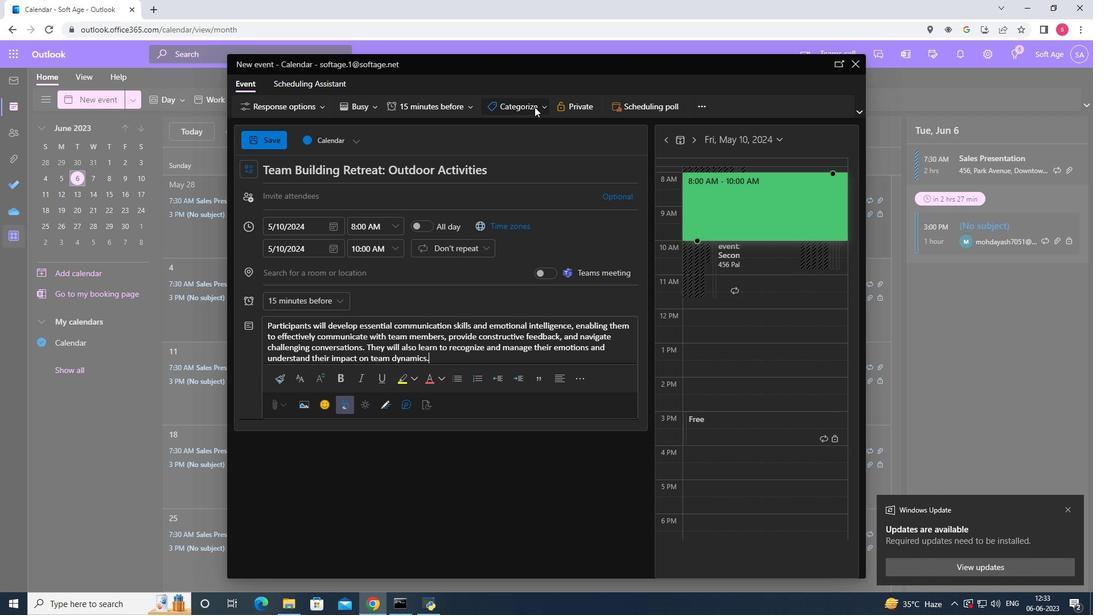 
Action: Mouse moved to (532, 250)
Screenshot: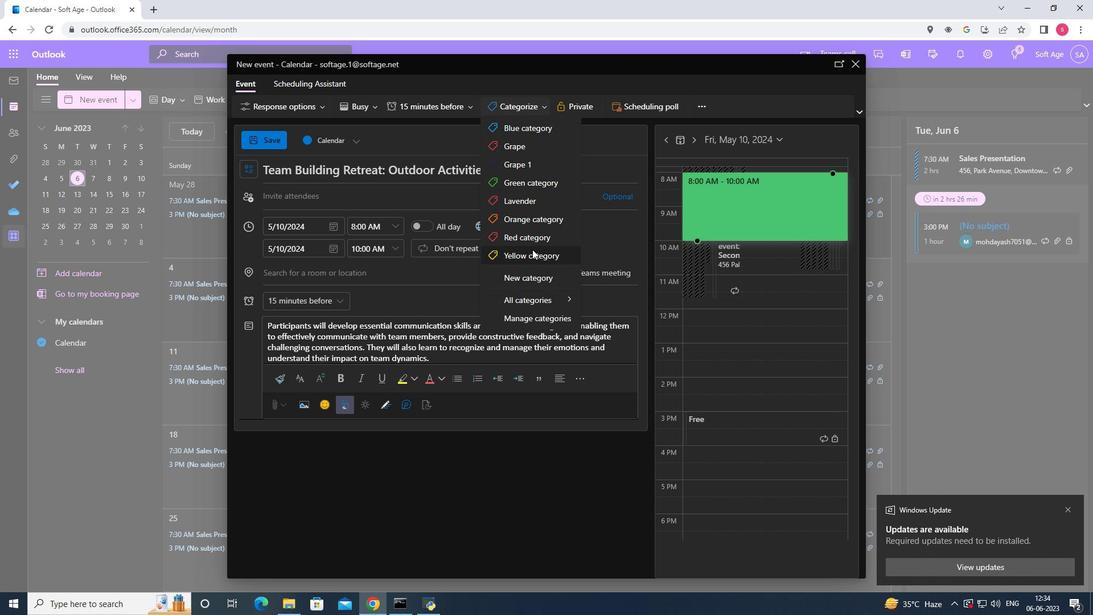 
Action: Mouse pressed left at (532, 250)
Screenshot: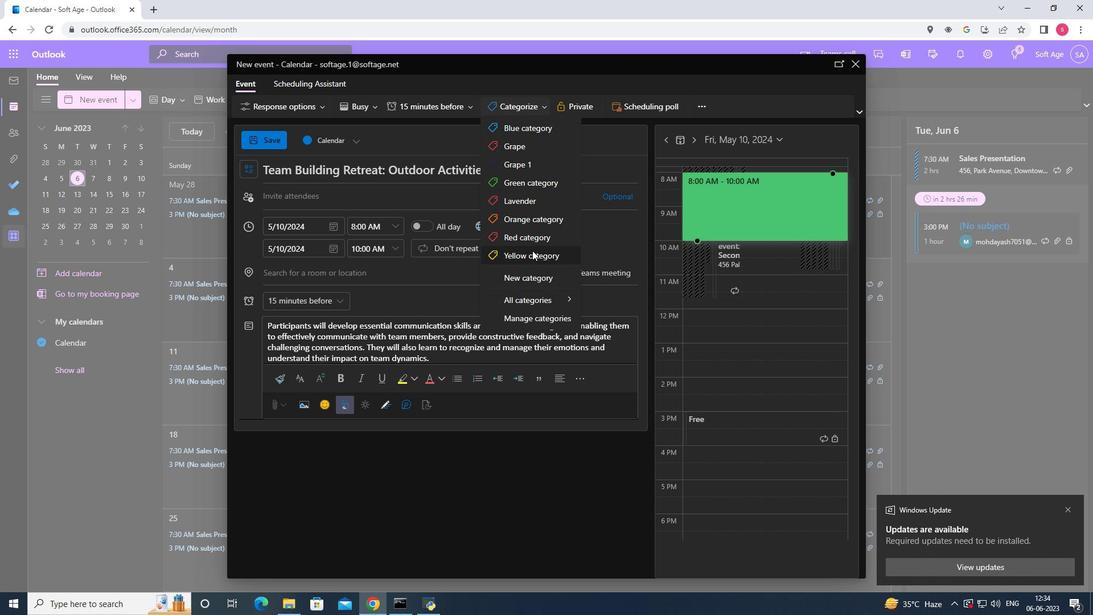
Action: Mouse moved to (430, 273)
Screenshot: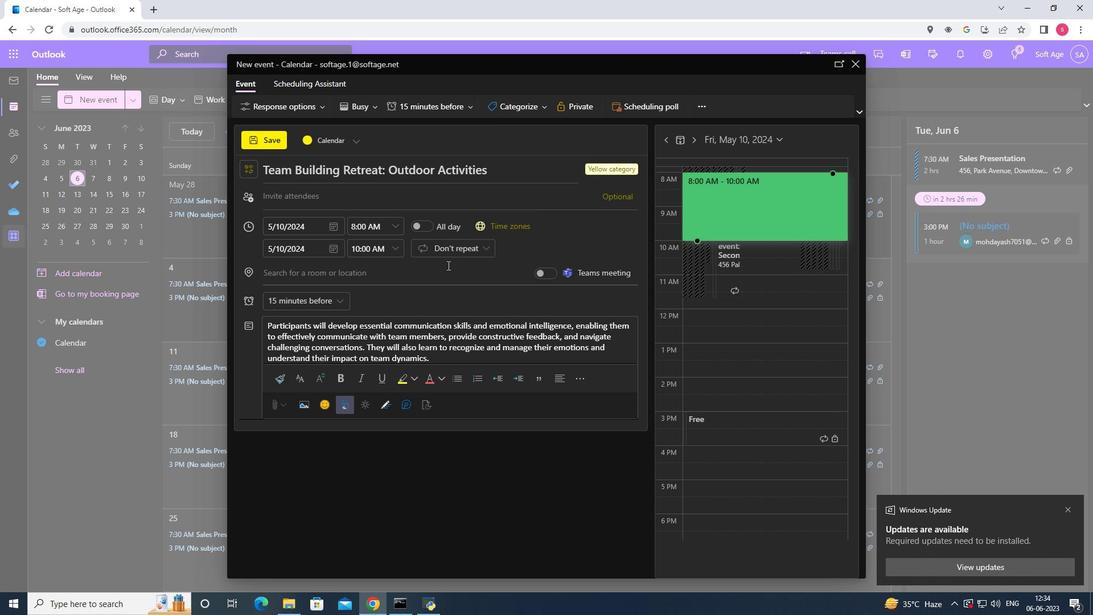 
Action: Mouse pressed left at (430, 273)
Screenshot: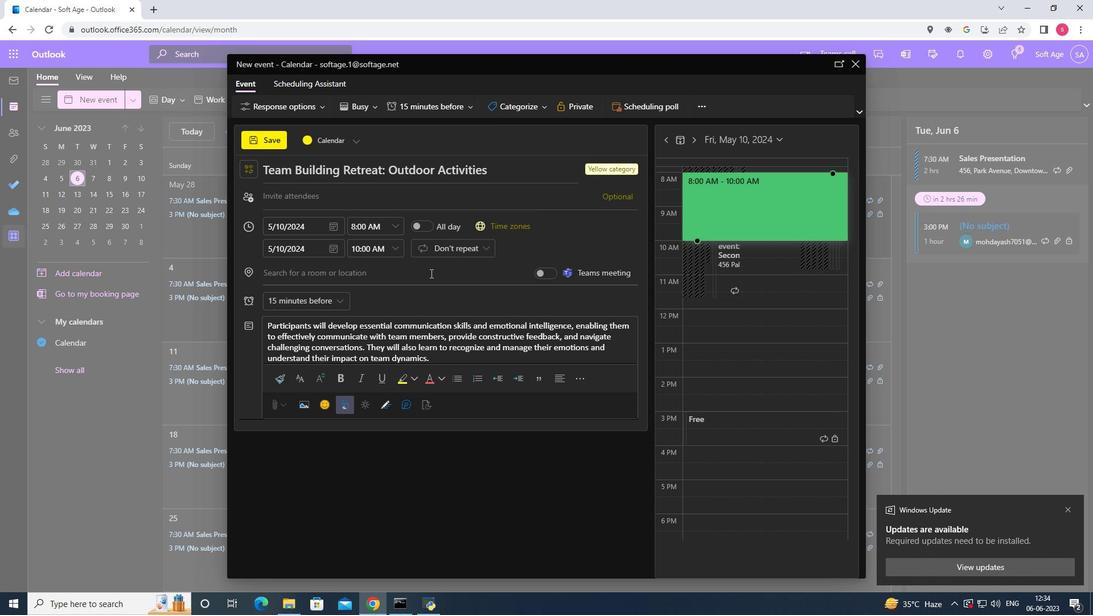 
Action: Key pressed 654<Key.space><Key.shift><Key.shift><Key.shift><Key.shift><Key.shift><Key.shift><Key.shift><Key.shift><Key.shift><Key.shift><Key.shift><Key.shift><Key.shift><Key.shift><Key.shift><Key.shift><Key.shift><Key.shift><Key.shift><Key.shift><Key.shift><Key.shift>Sainte-<Key.shift>Chapelle,<Key.space><Key.shift>Paris,<Key.space><Key.shift><Key.shift><Key.shift><Key.shift><Key.shift>FAr<Key.backspace><Key.backspace>ar<Key.backspace><Key.backspace>rance
Screenshot: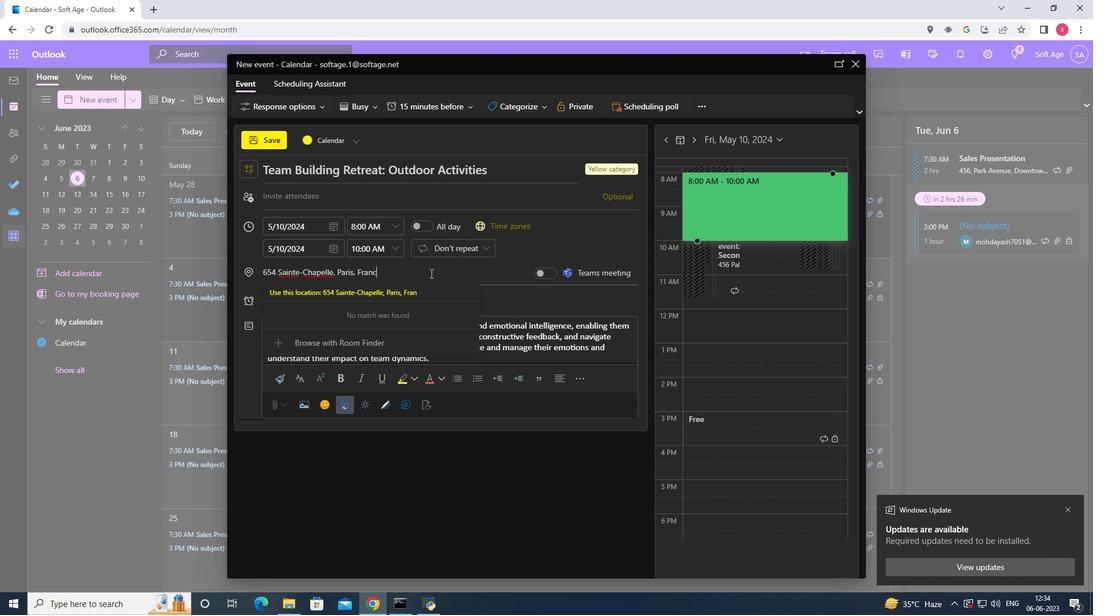 
Action: Mouse moved to (410, 287)
Screenshot: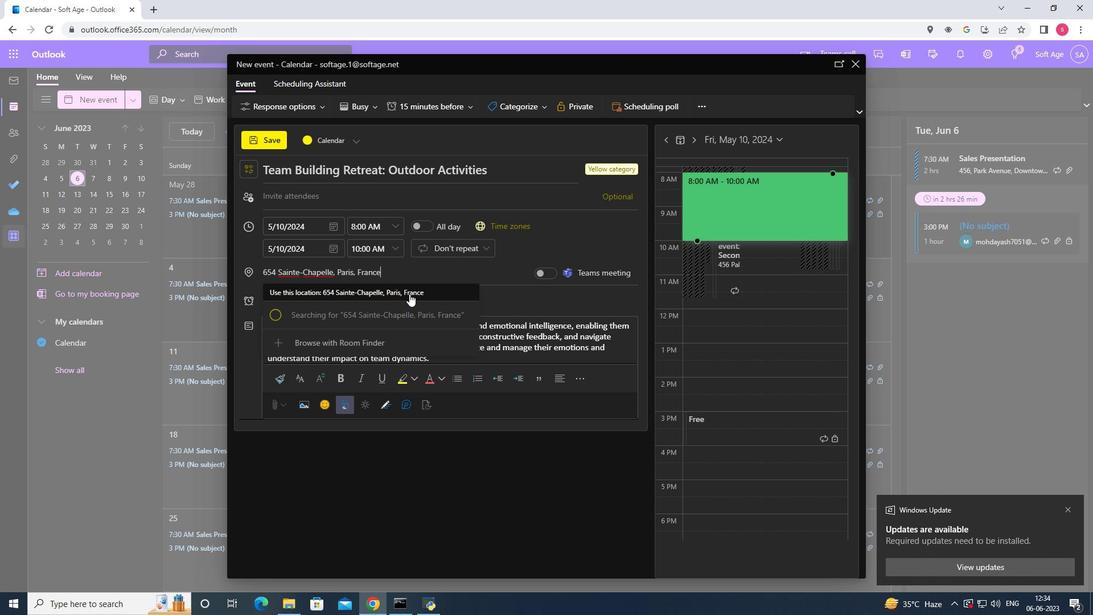 
Action: Mouse pressed left at (410, 287)
Screenshot: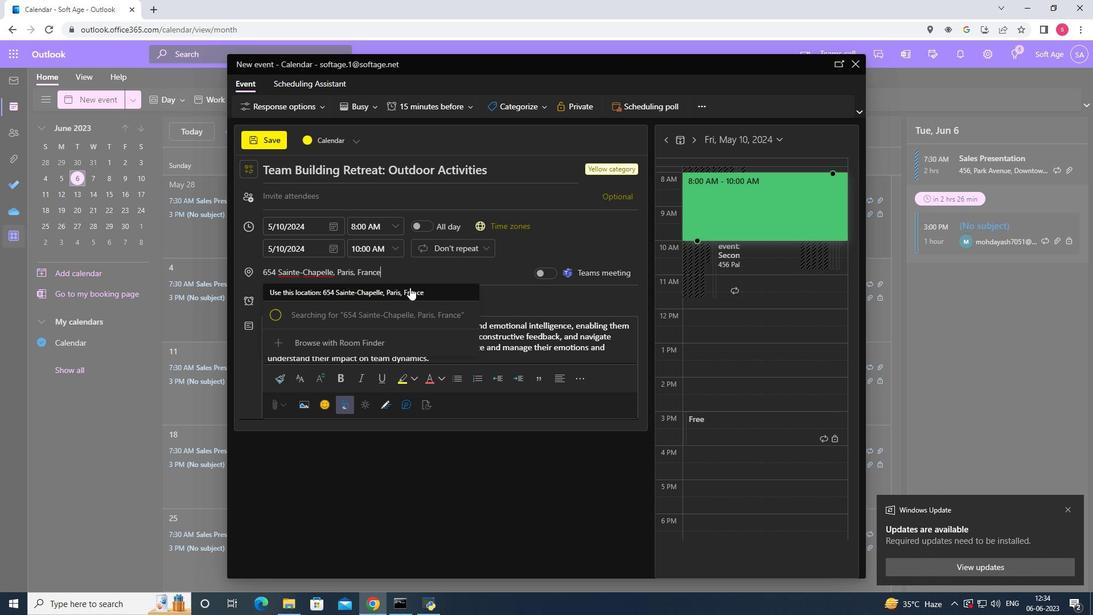 
Action: Mouse moved to (332, 195)
Screenshot: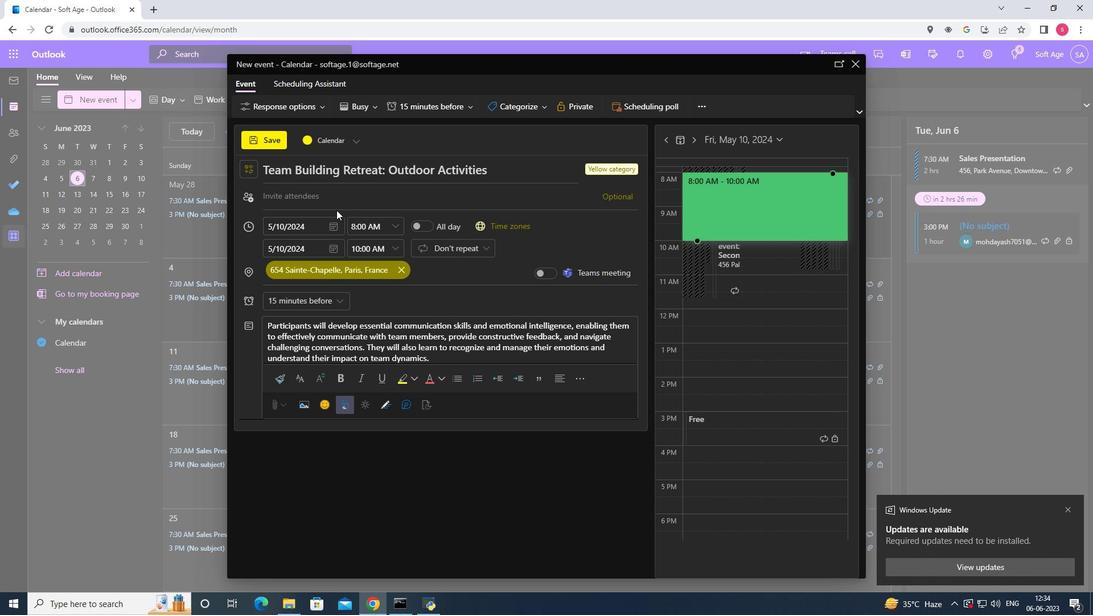 
Action: Mouse pressed left at (332, 195)
Screenshot: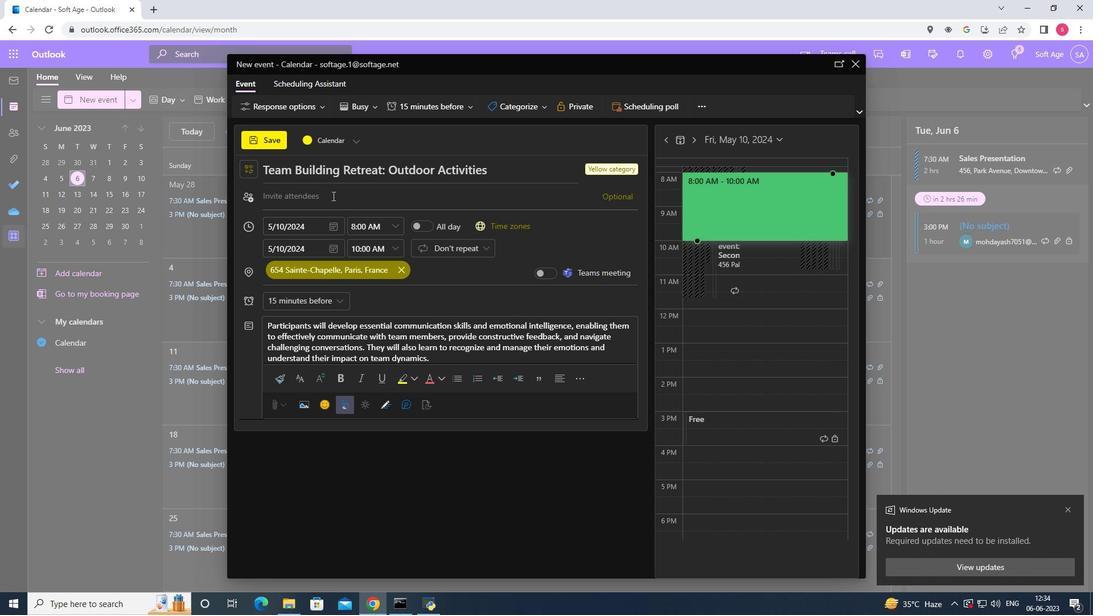 
Action: Key pressed softage.2<Key.shift>@
Screenshot: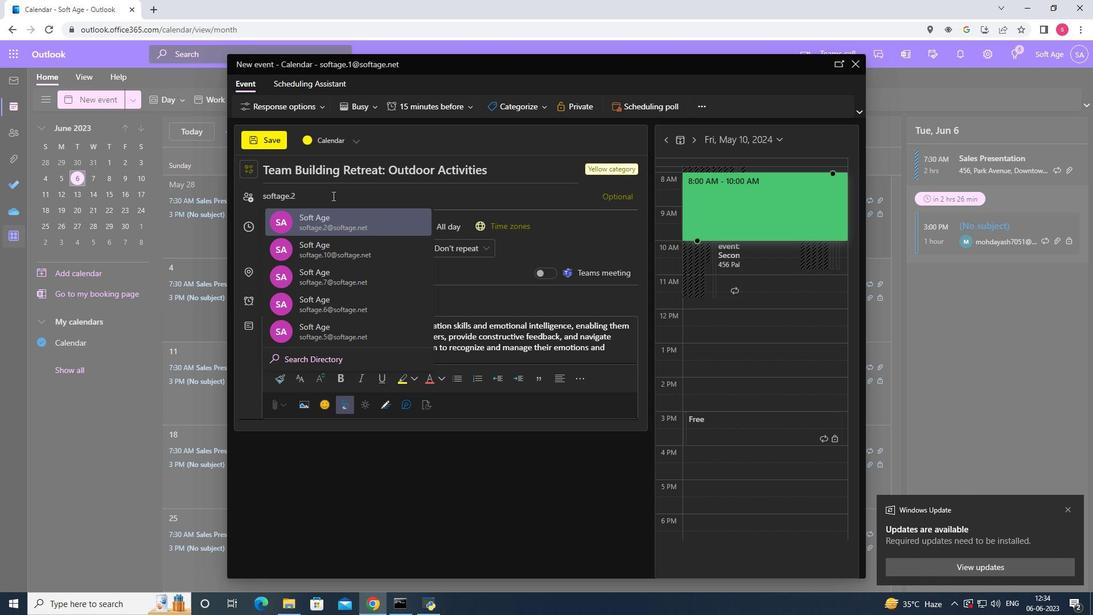 
Action: Mouse moved to (334, 222)
Screenshot: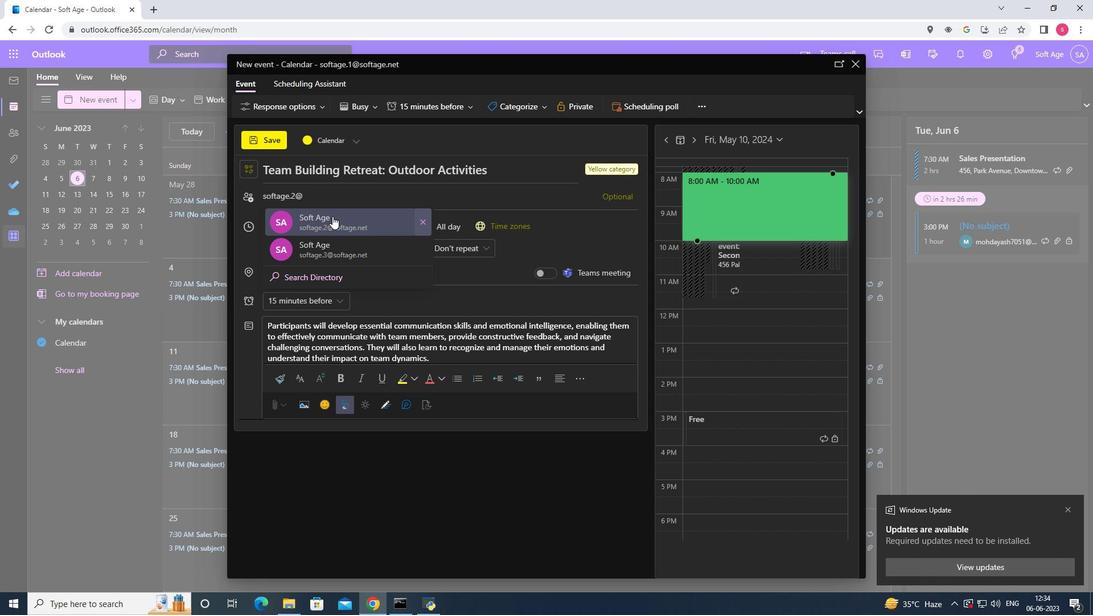 
Action: Mouse pressed left at (334, 222)
Screenshot: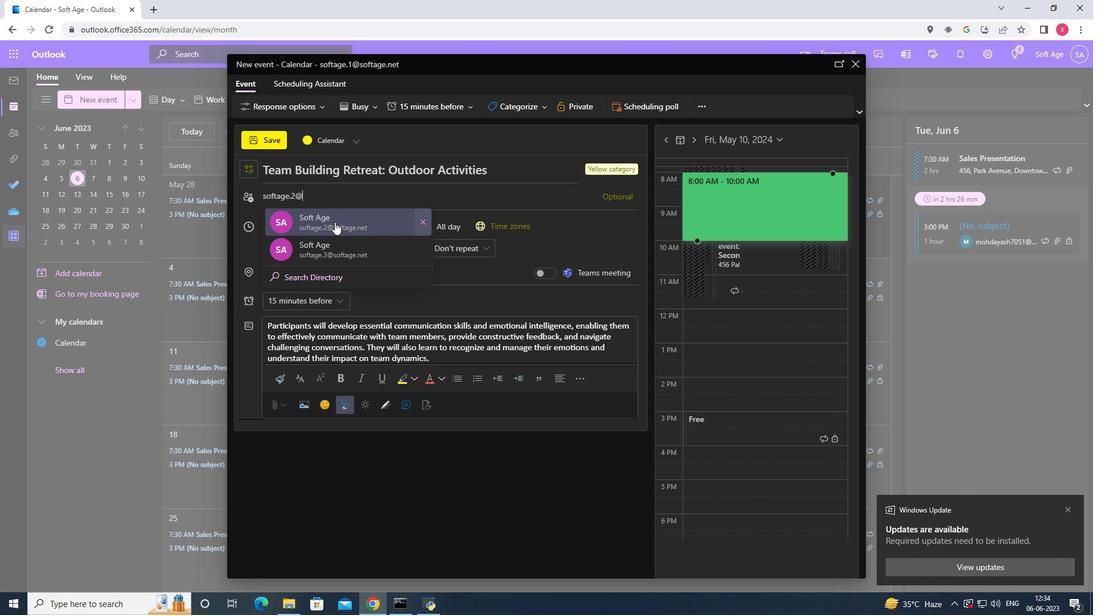 
Action: Key pressed softage.3<Key.shift>@
Screenshot: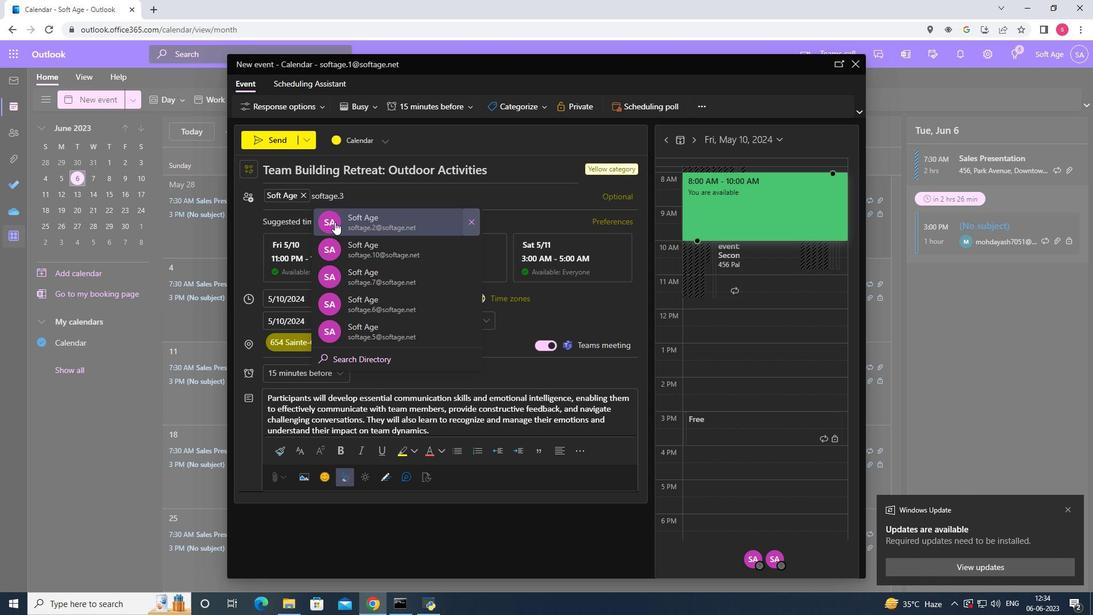 
Action: Mouse pressed left at (334, 222)
Screenshot: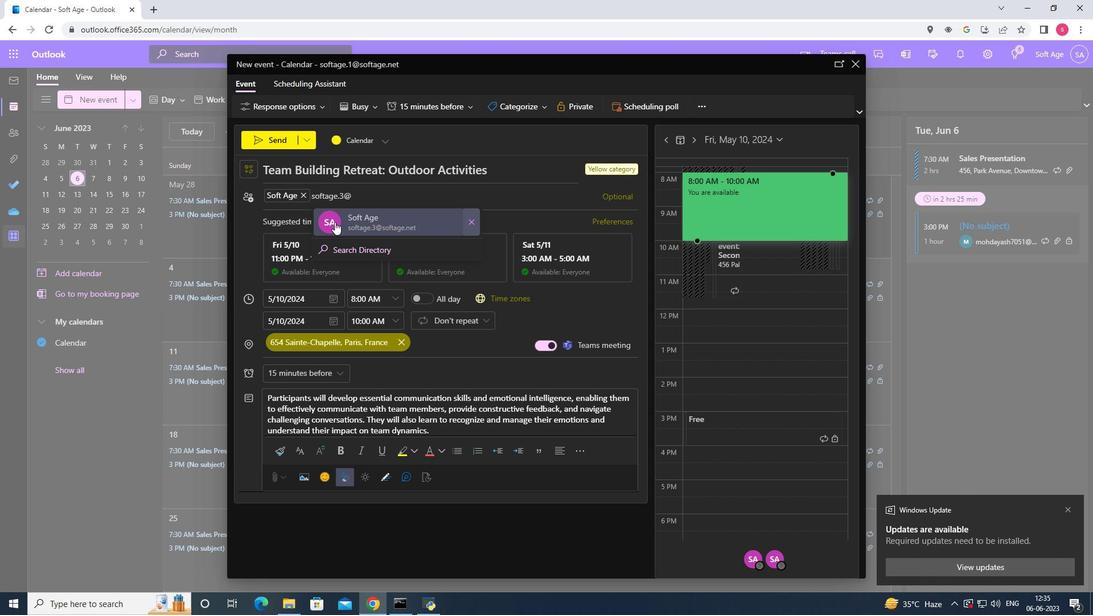
Action: Mouse moved to (335, 376)
Screenshot: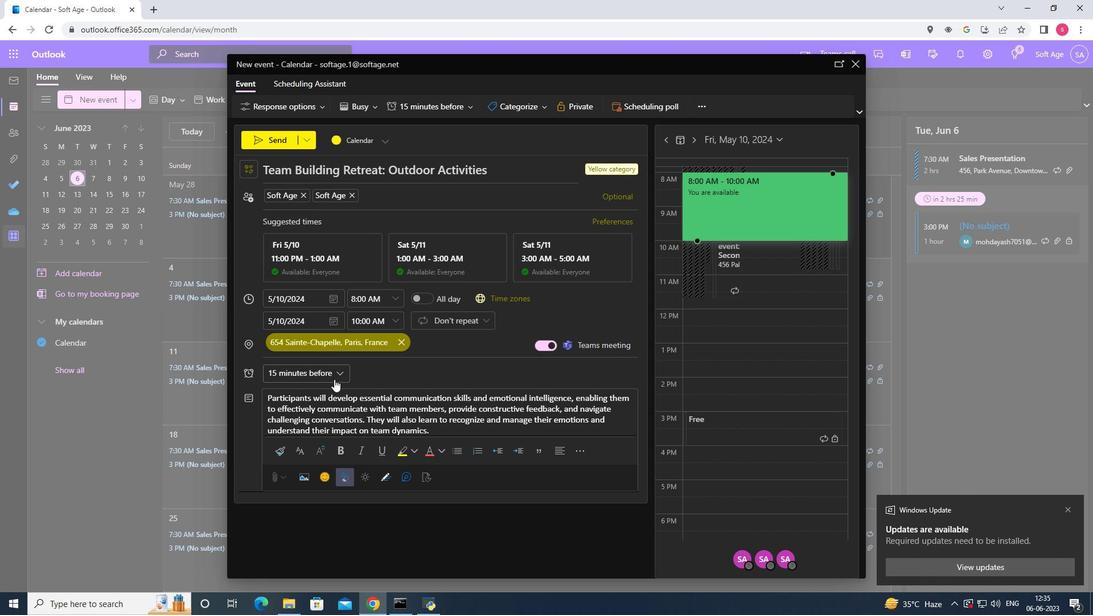 
Action: Mouse pressed left at (335, 376)
Screenshot: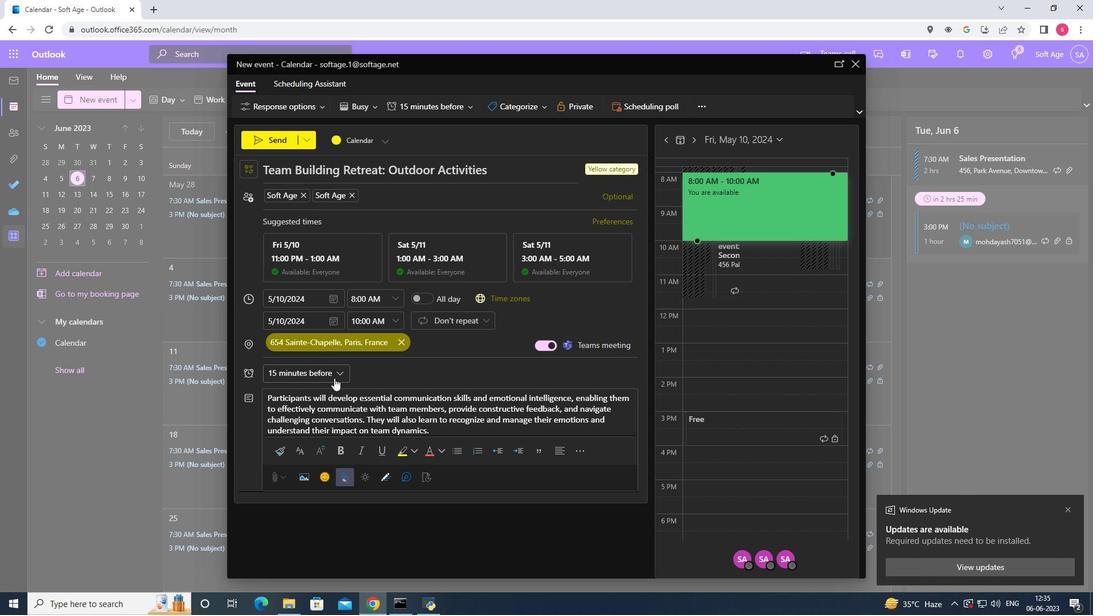 
Action: Mouse moved to (328, 164)
Screenshot: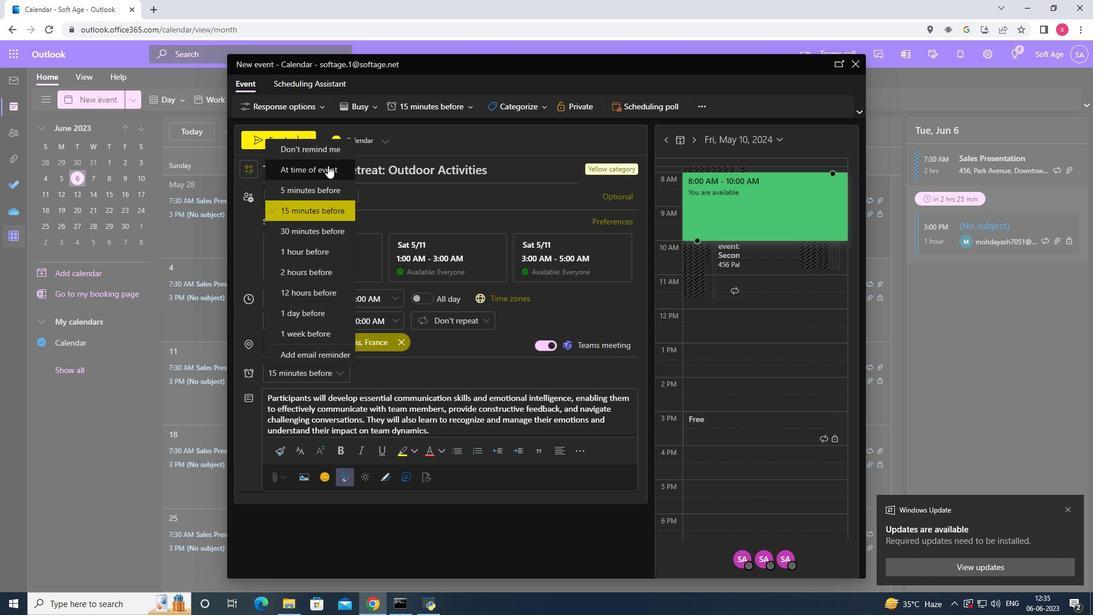
Action: Mouse pressed left at (328, 164)
Screenshot: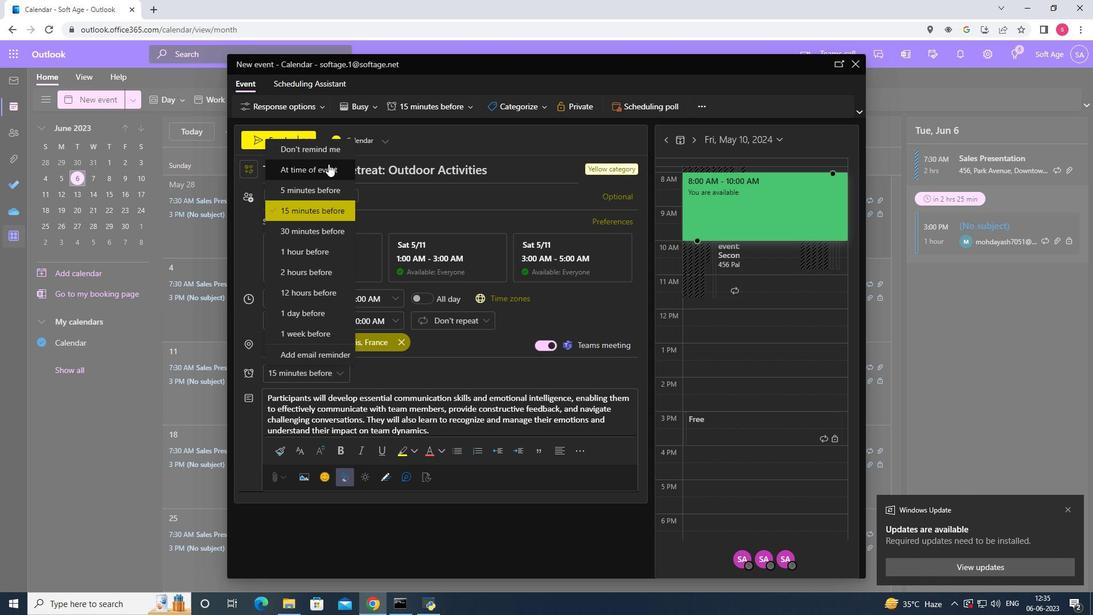 
Action: Mouse moved to (285, 138)
Screenshot: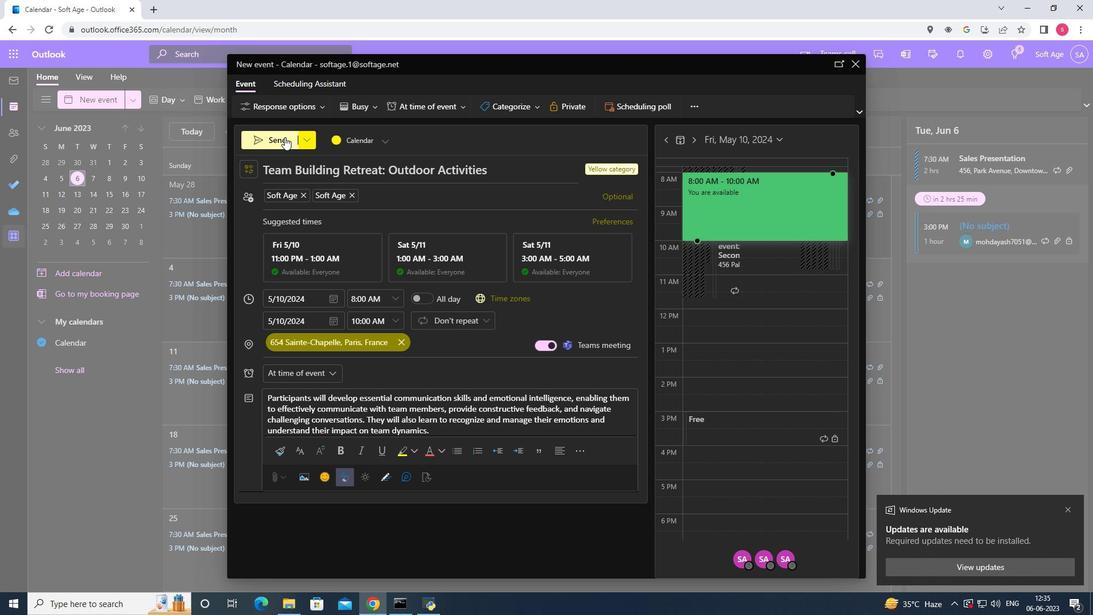 
Action: Mouse pressed left at (285, 138)
Screenshot: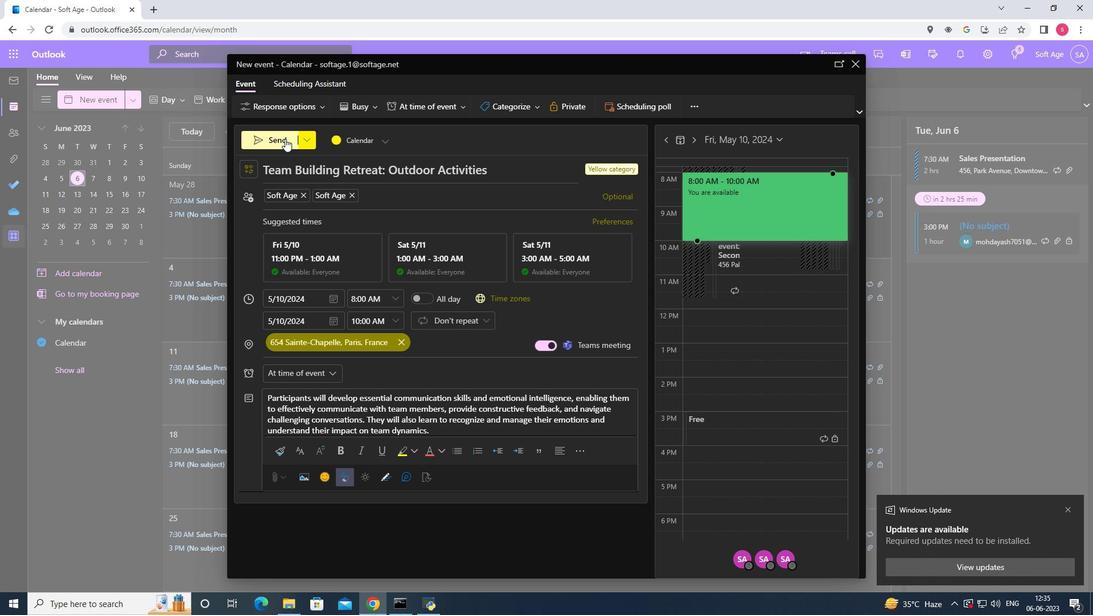
